 Task: In the Company fanuc.com, Create email and send with subject: 'Elevate Your Success: Introducing a Transformative Opportunity', and with mail content 'Greetings,_x000D_
We're thrilled to introduce you to an exciting opportunity that will transform your industry. Get ready for a journey of innovation and success!_x000D_
Warm Regards', attach the document: Contract.pdf and insert image: visitingcard.jpg. Below Warm Regards, write Linkedin and insert the URL: 'in.linkedin.com'. Mark checkbox to create task to follow up : In 1 month.  Enter or choose an email address of recipient's from company's contact and send.. Logged in from softage.10@softage.net
Action: Mouse moved to (71, 53)
Screenshot: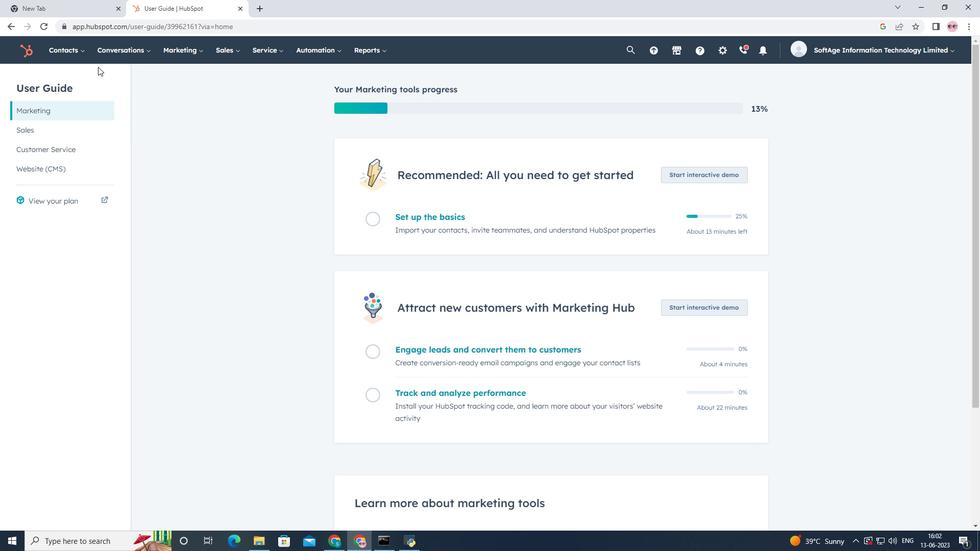 
Action: Mouse pressed left at (71, 53)
Screenshot: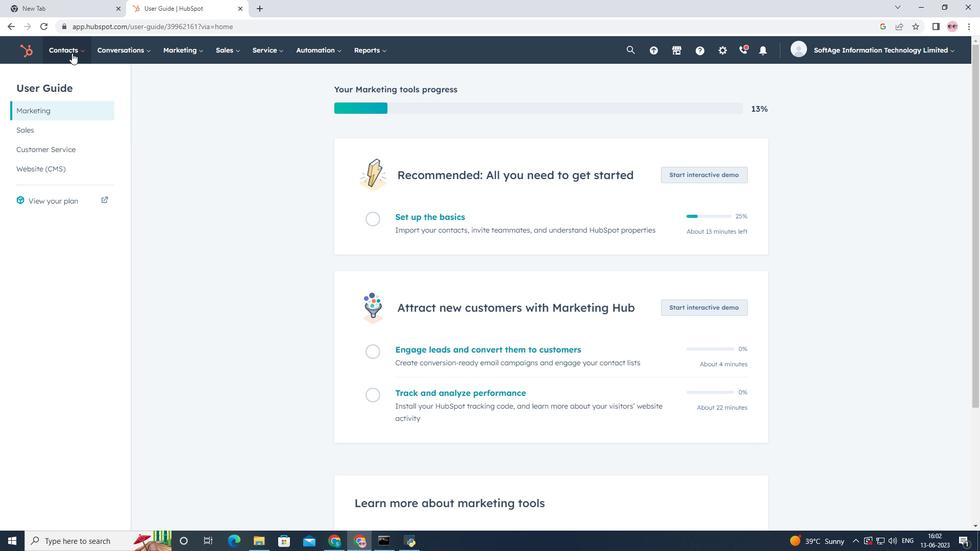 
Action: Mouse moved to (82, 104)
Screenshot: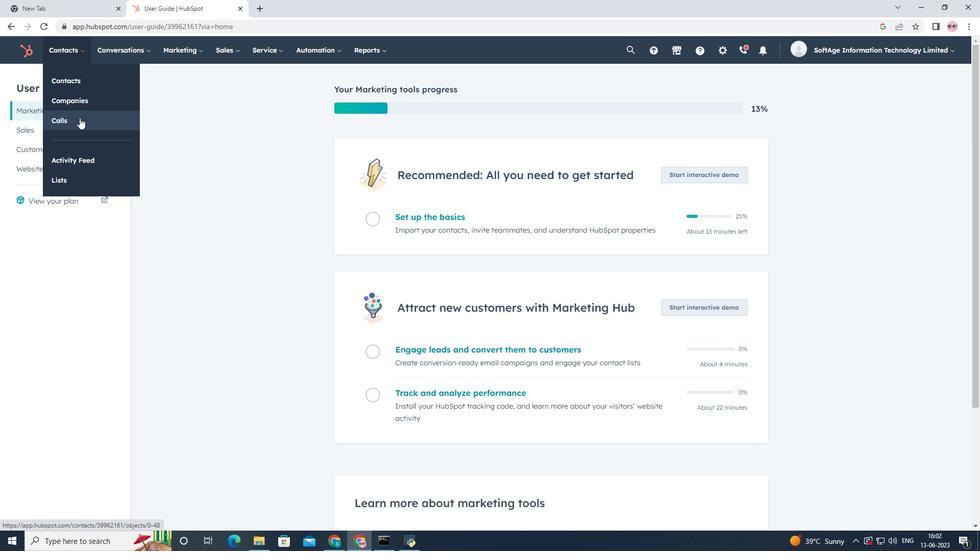 
Action: Mouse pressed left at (82, 104)
Screenshot: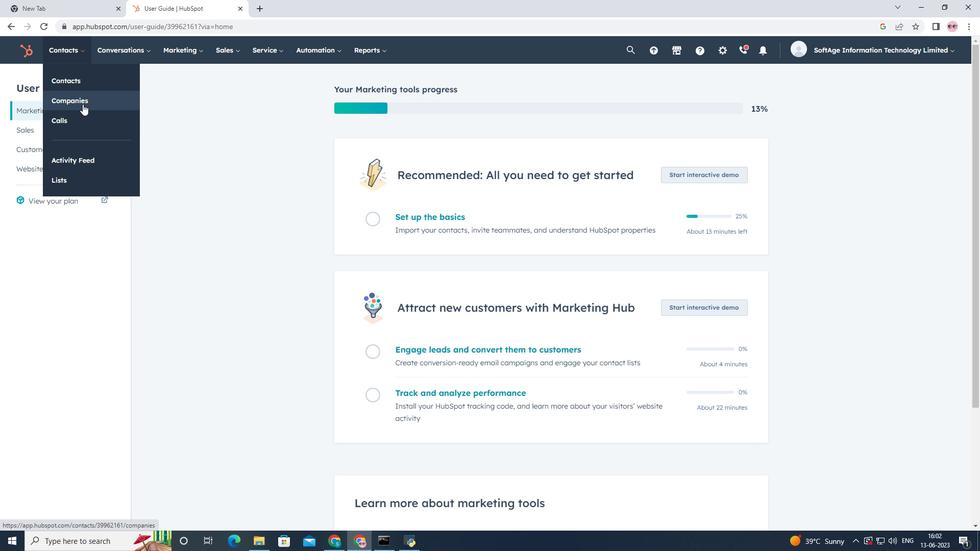 
Action: Mouse moved to (81, 167)
Screenshot: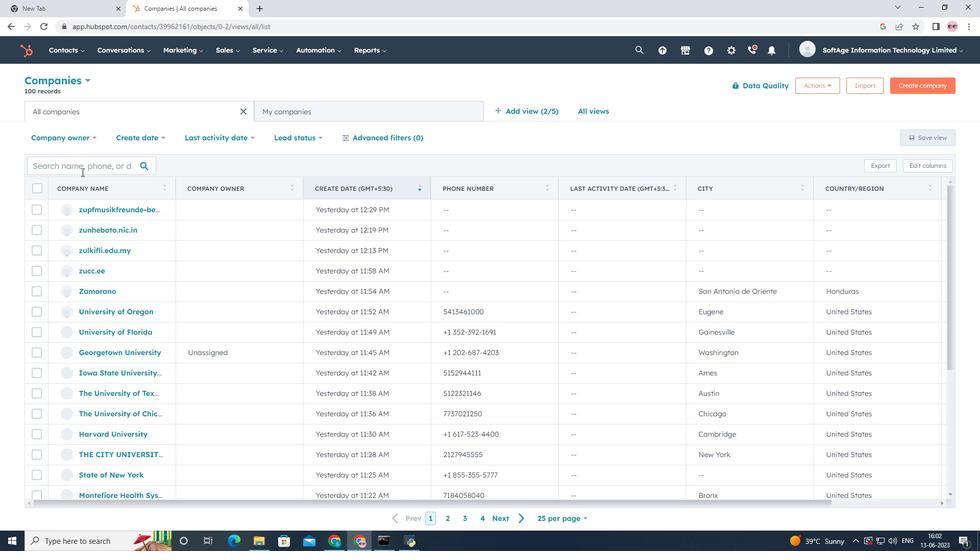 
Action: Mouse pressed left at (81, 167)
Screenshot: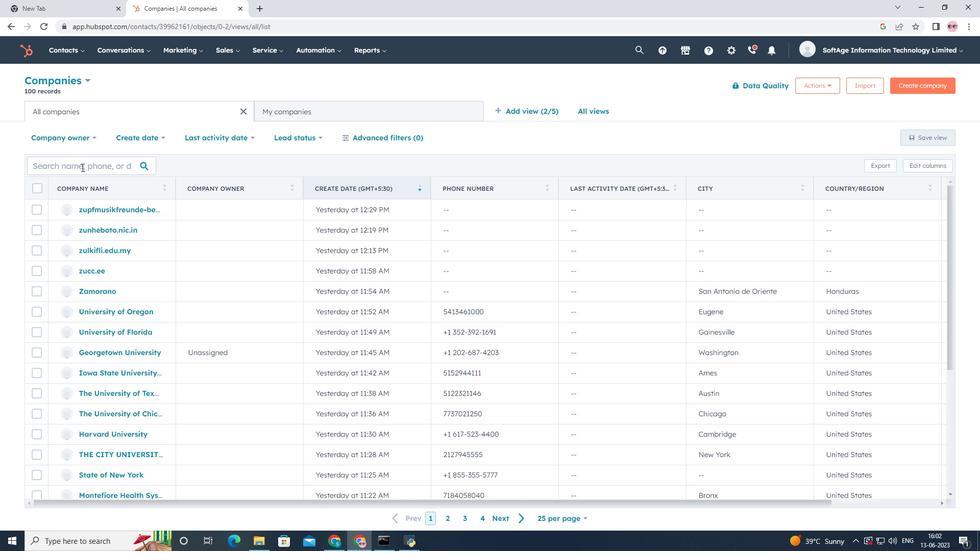 
Action: Key pressed fanuc.com
Screenshot: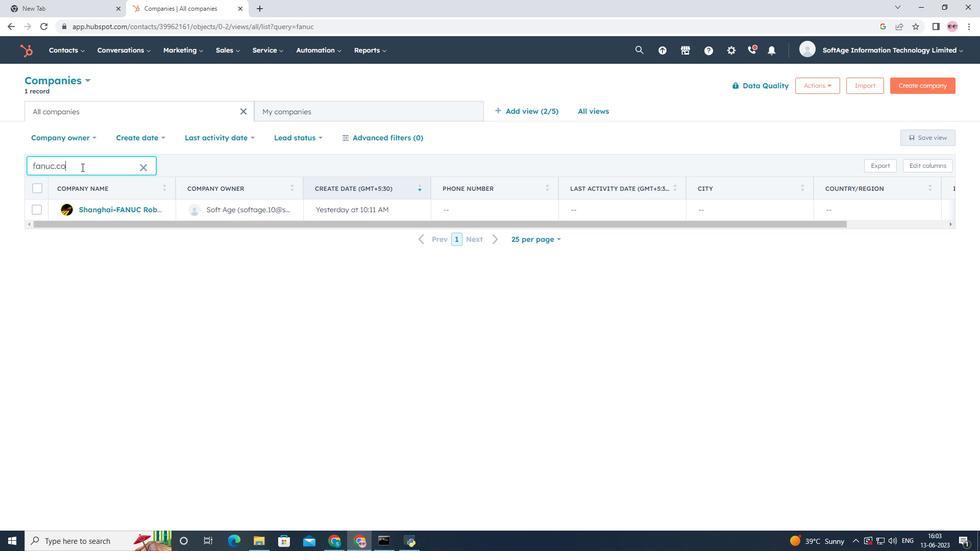 
Action: Mouse moved to (94, 211)
Screenshot: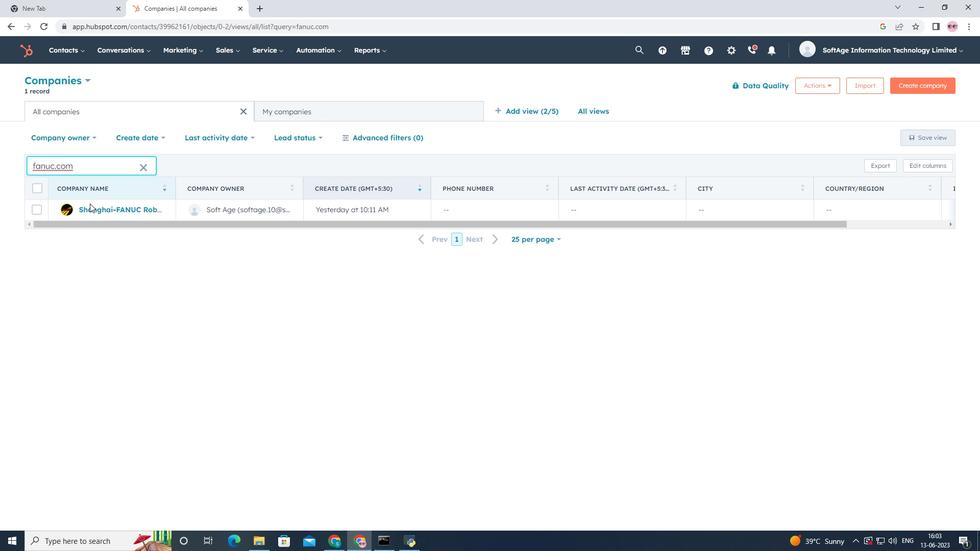 
Action: Mouse pressed left at (94, 211)
Screenshot: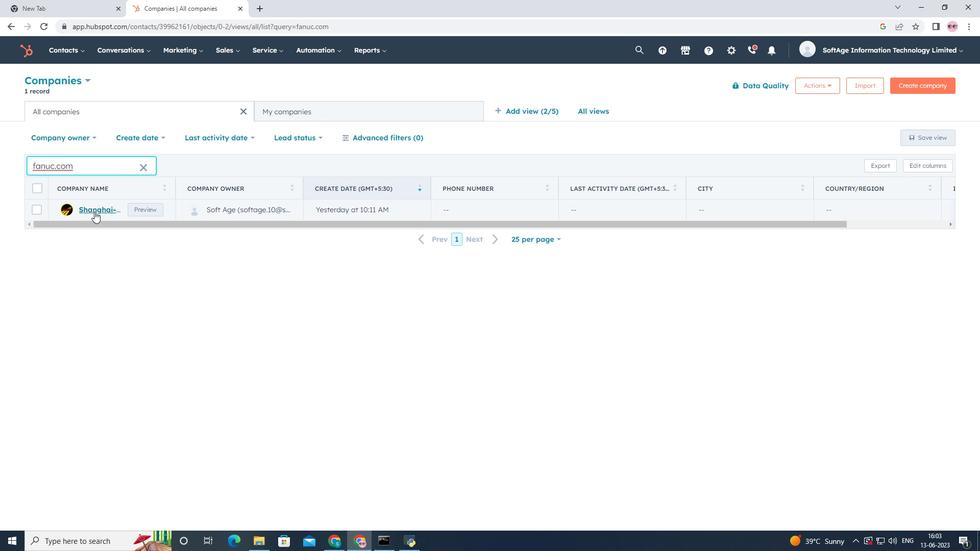 
Action: Mouse moved to (72, 162)
Screenshot: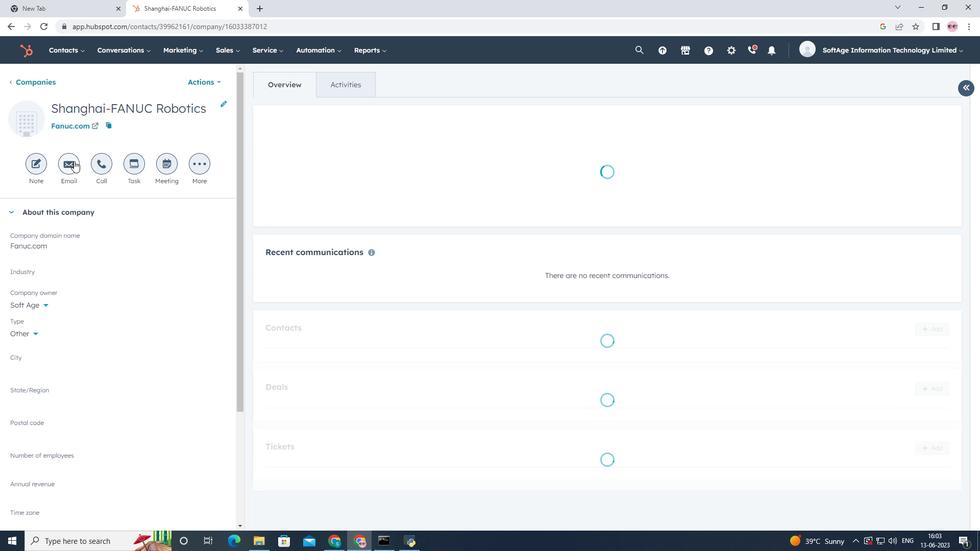
Action: Mouse pressed left at (72, 162)
Screenshot: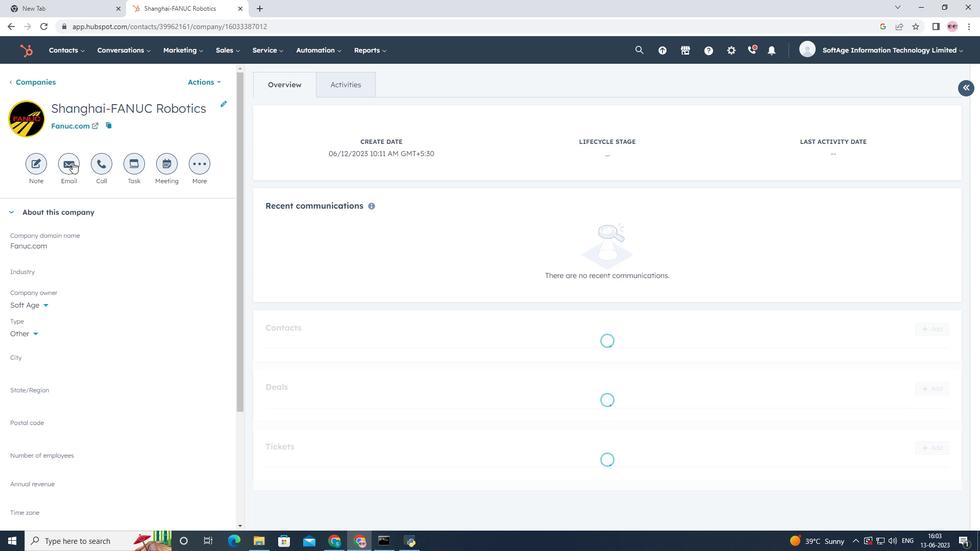 
Action: Mouse moved to (626, 343)
Screenshot: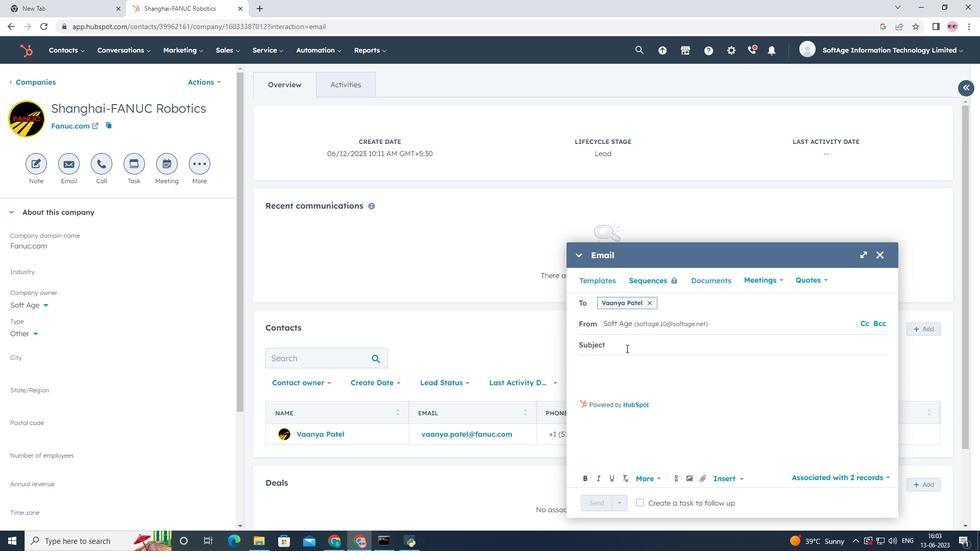 
Action: Mouse pressed left at (626, 343)
Screenshot: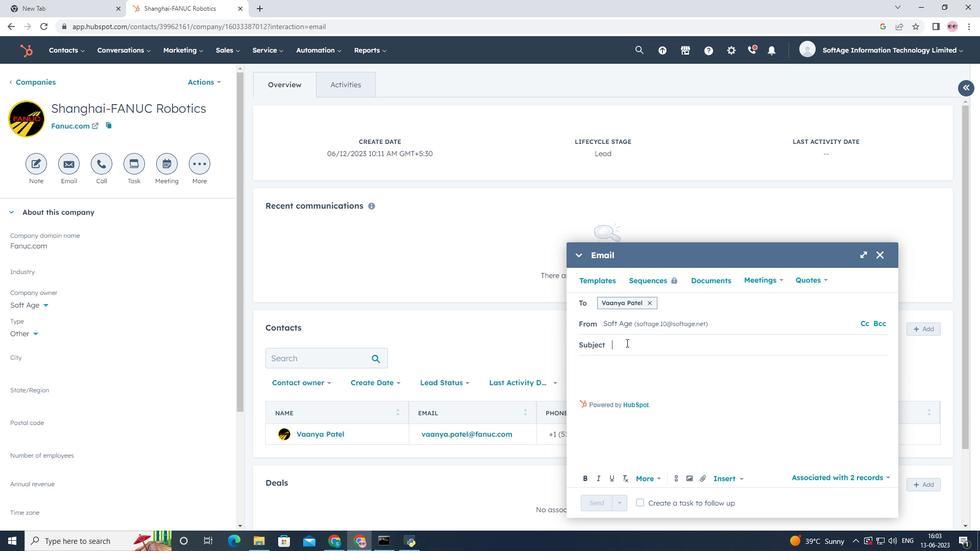 
Action: Key pressed <Key.shift>Elevate<Key.space><Key.shift>Your<Key.space><Key.shift>Success<Key.shift>:<Key.space><Key.shift>Introducing<Key.space>a<Key.space><Key.shift>ram<Key.backspace>nsformatio<Key.backspace>ve<Key.space><Key.shift>Opportunity
Screenshot: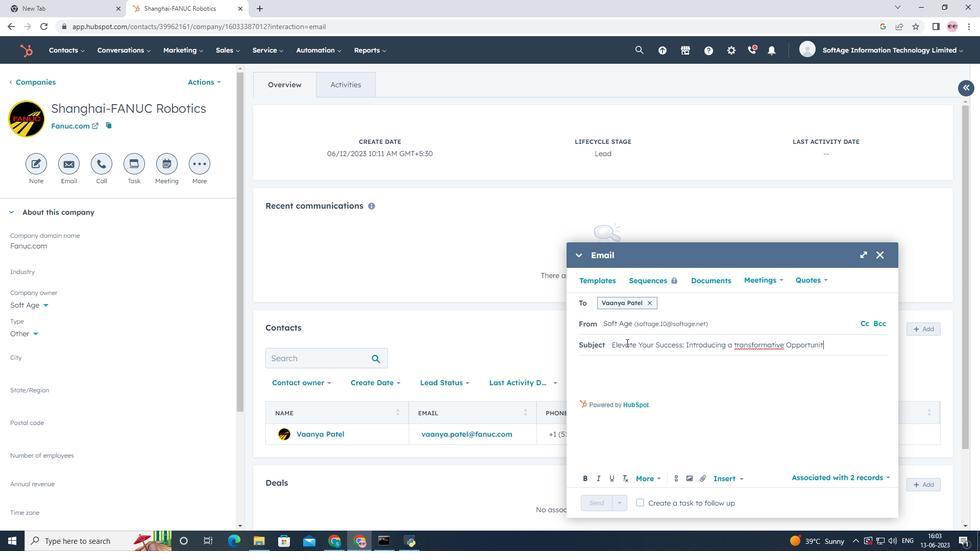 
Action: Mouse moved to (606, 368)
Screenshot: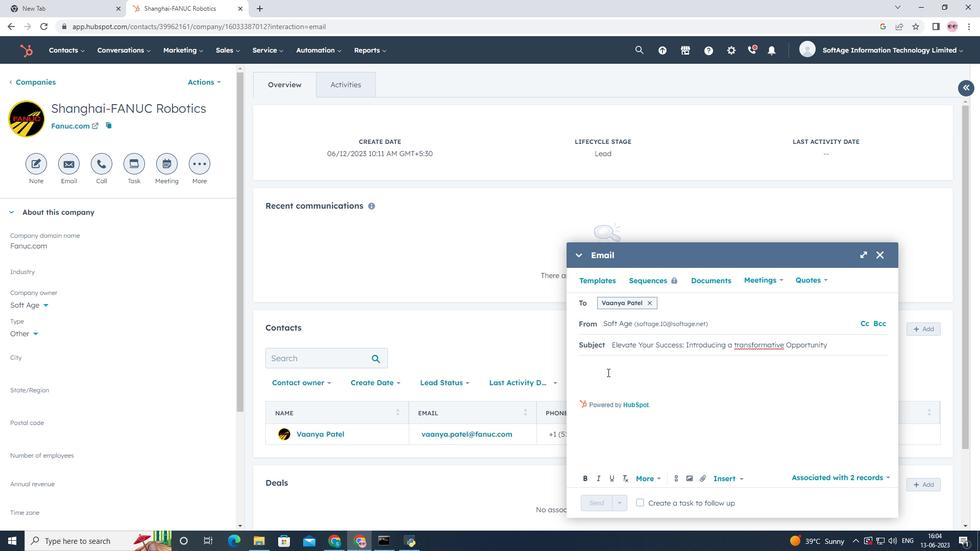 
Action: Mouse pressed left at (606, 368)
Screenshot: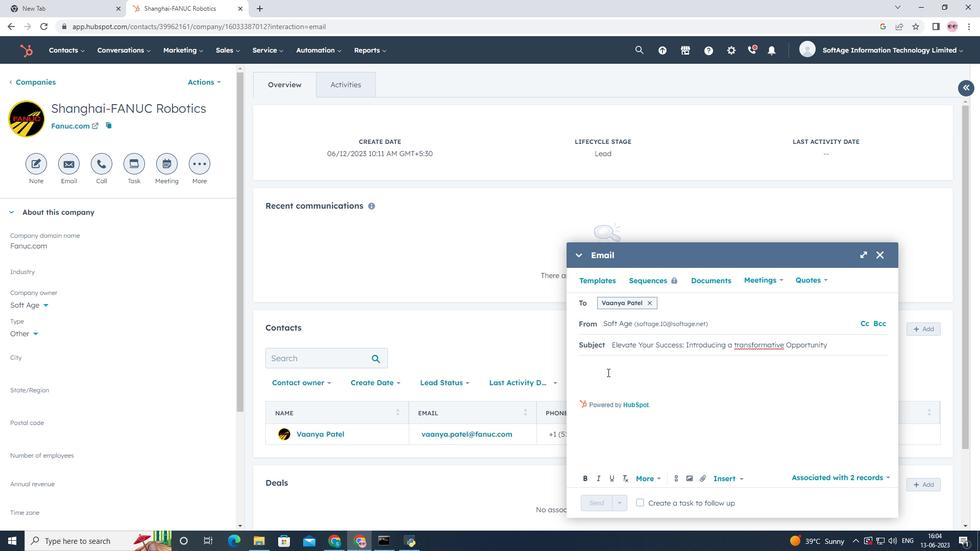 
Action: Key pressed <Key.shift><Key.shift><Key.shift><Key.shift><Key.shift><Key.shift><Key.shift><Key.shift><Key.shift><Key.shift><Key.shift><Key.shift><Key.shift><Key.shift><Key.shift><Key.shift><Key.shift><Key.shift><Key.shift><Key.shift>Greetings<Key.enter><Key.shift>We're<Key.space>thrilled<Key.space>to<Key.space>introduce<Key.space>you<Key.space>to<Key.space>an<Key.space>exciting<Key.space>opportunity<Key.space>that<Key.space>will<Key.space>transform<Key.space>your<Key.space>industry<Key.space><Key.backspace>.<Key.space><Key.shift>Get<Key.space>ready<Key.space>for<Key.space>a<Key.space>journey<Key.space>of<Key.space>innovation<Key.space>and<Key.space>success<Key.shift>!<Key.enter><Key.shift><Key.shift><Key.shift><Key.shift><Key.shift><Key.shift><Key.shift><Key.shift>Warm<Key.space><Key.shift>Regards
Screenshot: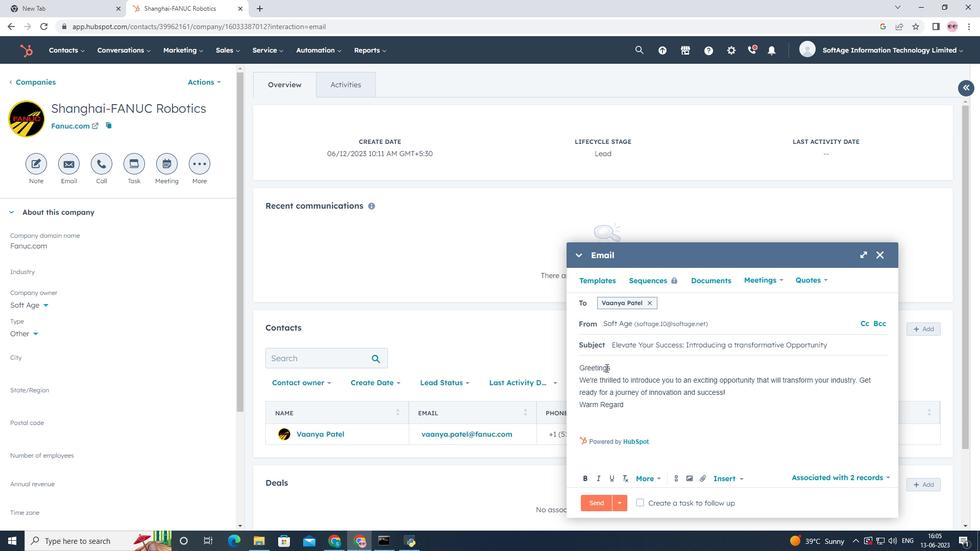 
Action: Mouse scrolled (606, 367) with delta (0, 0)
Screenshot: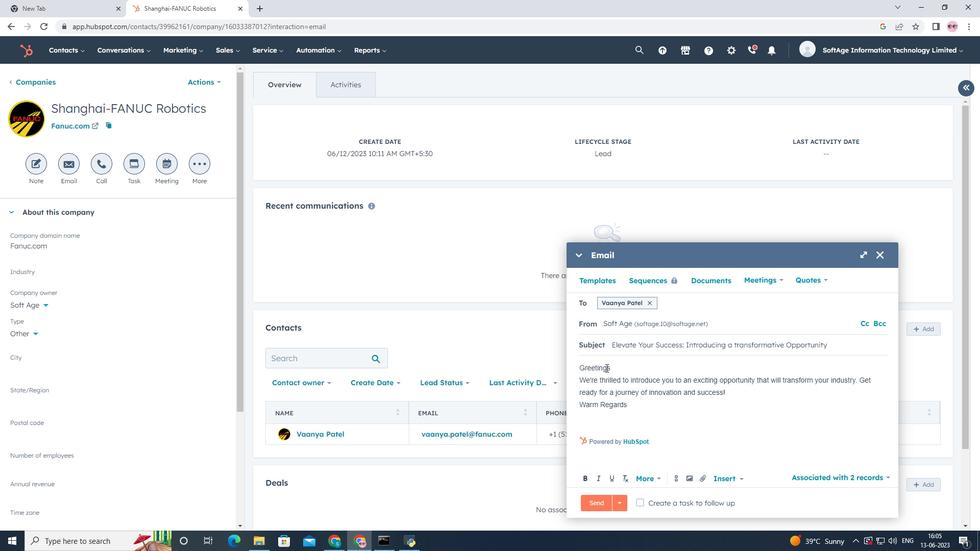 
Action: Mouse scrolled (606, 367) with delta (0, 0)
Screenshot: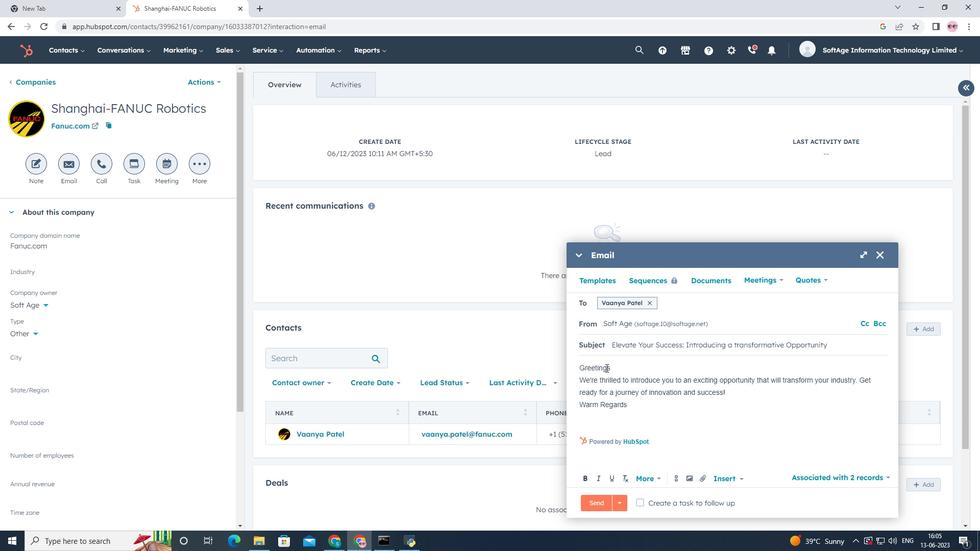 
Action: Mouse moved to (641, 424)
Screenshot: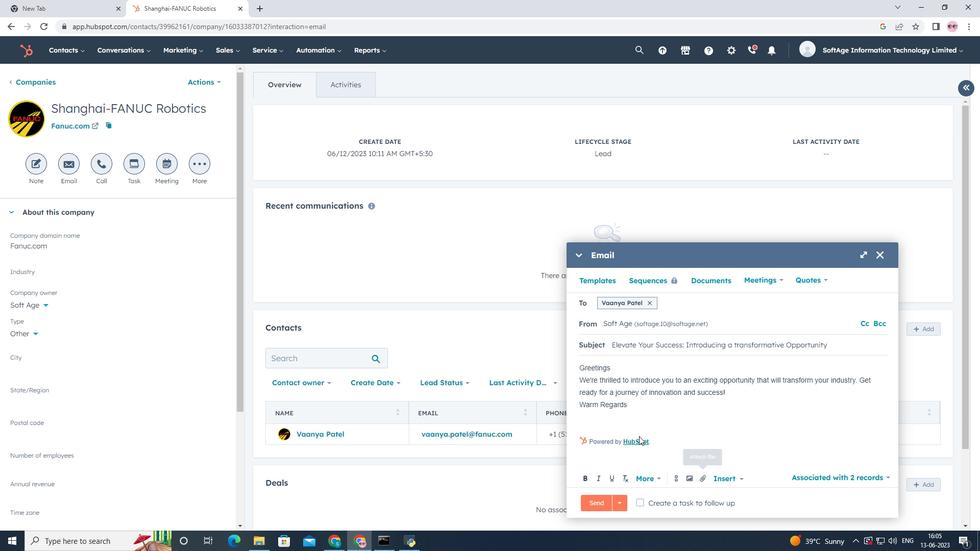 
Action: Key pressed <Key.enter>
Screenshot: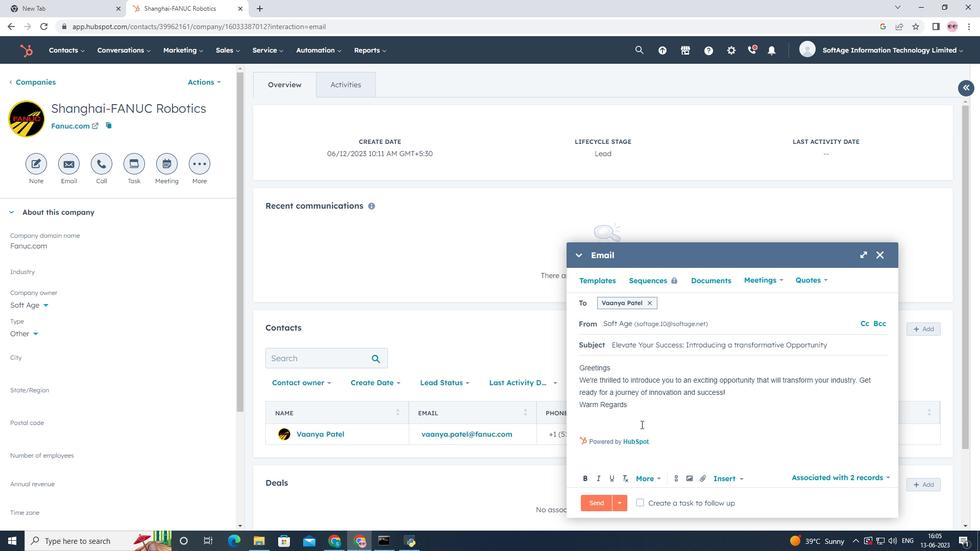 
Action: Mouse moved to (698, 481)
Screenshot: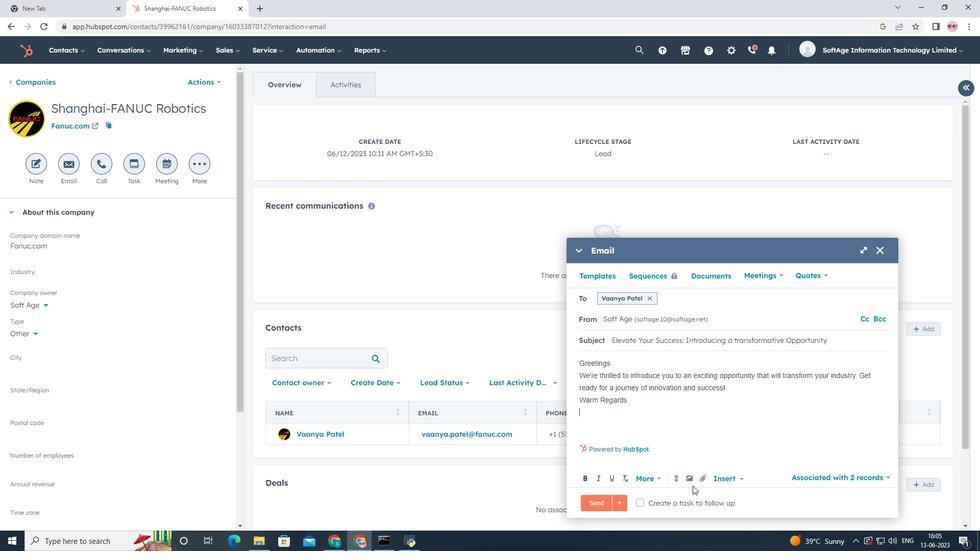 
Action: Mouse pressed left at (698, 481)
Screenshot: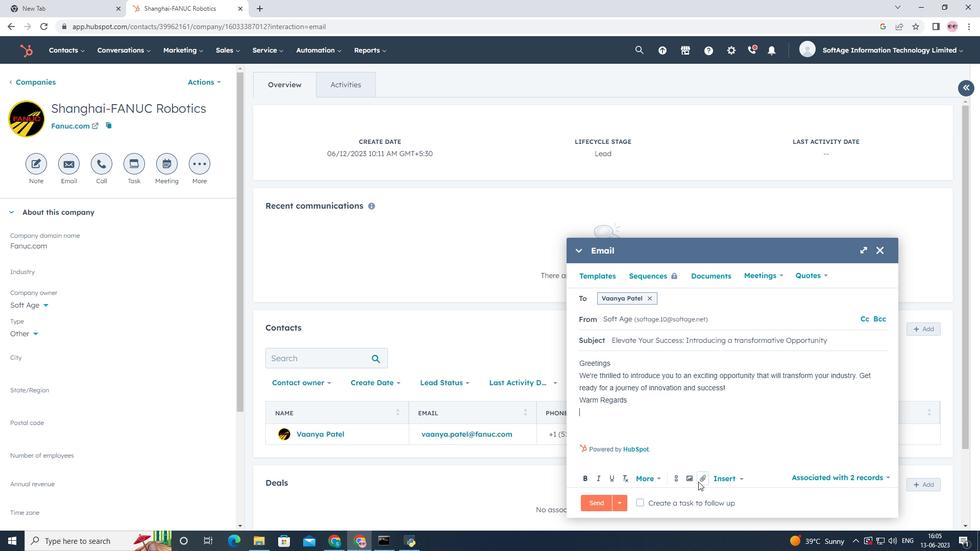 
Action: Mouse moved to (703, 444)
Screenshot: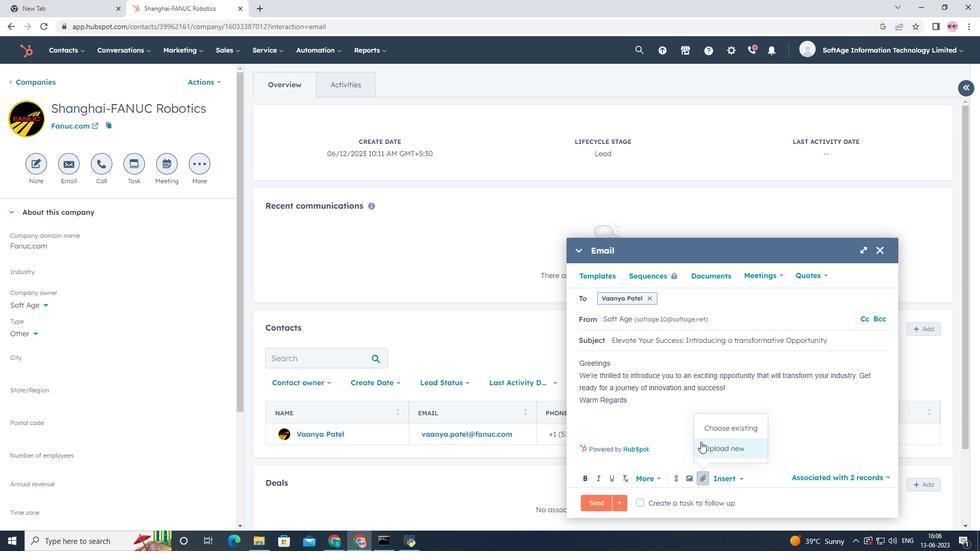 
Action: Mouse pressed left at (703, 444)
Screenshot: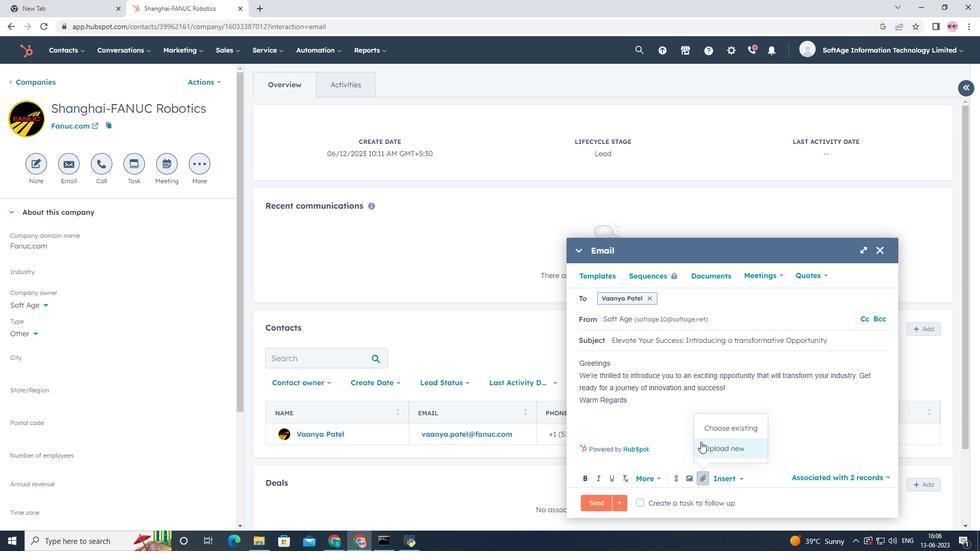 
Action: Mouse moved to (56, 130)
Screenshot: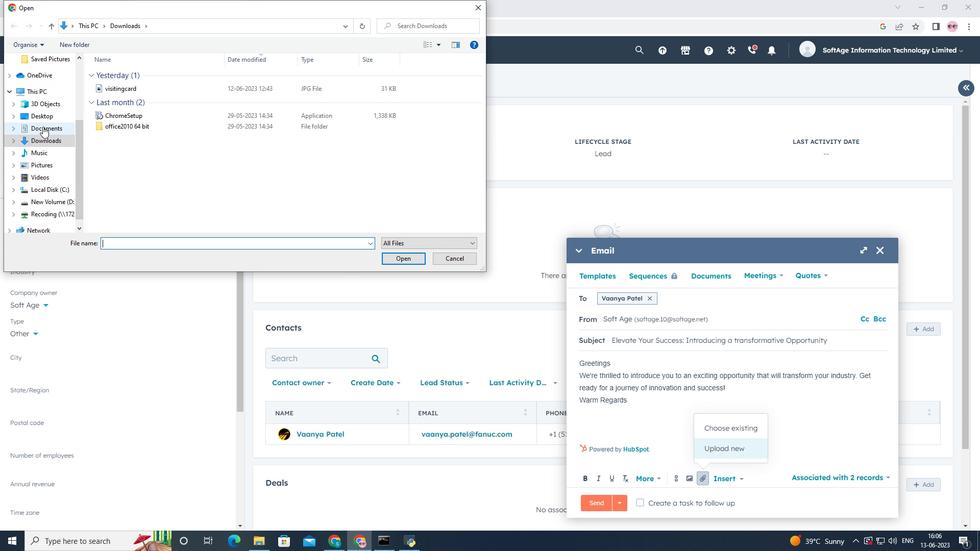 
Action: Mouse pressed left at (56, 130)
Screenshot: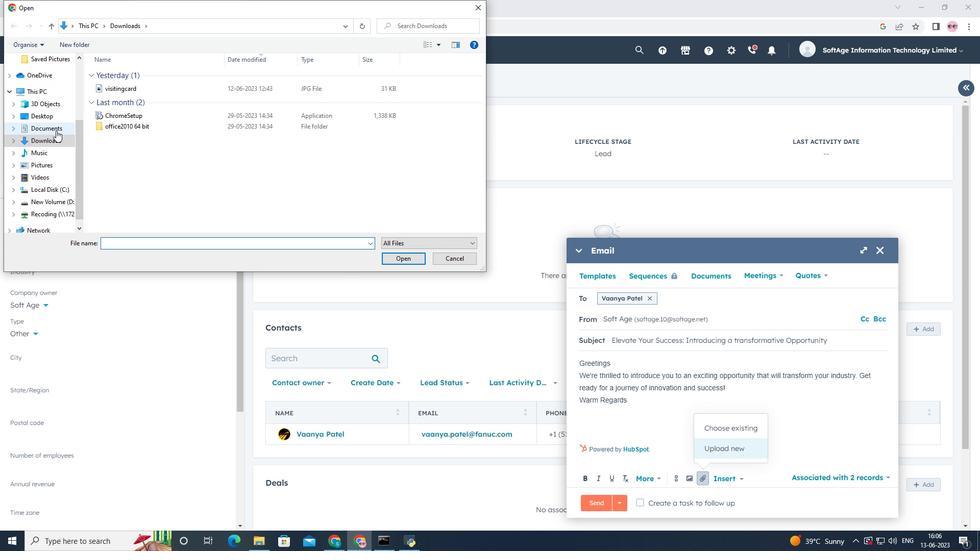 
Action: Mouse moved to (143, 95)
Screenshot: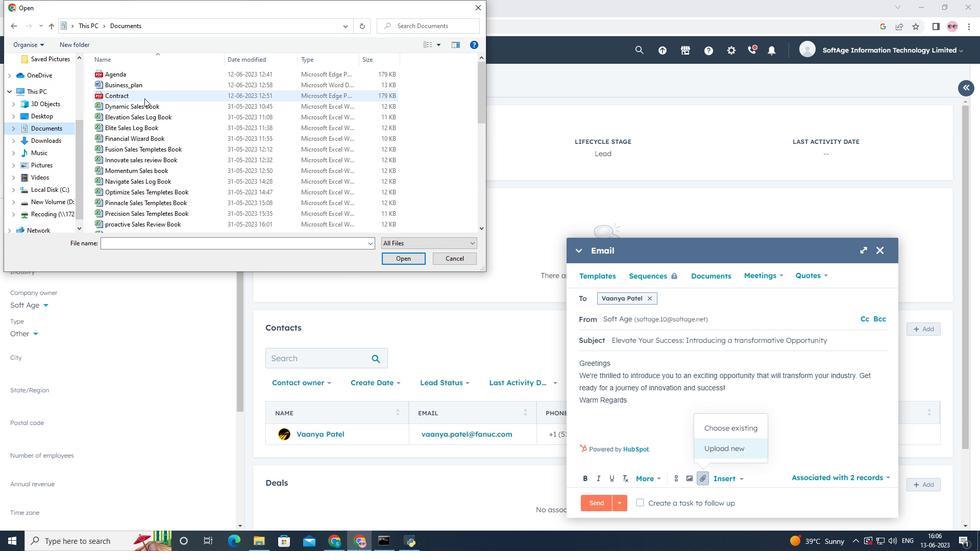 
Action: Mouse pressed left at (143, 95)
Screenshot: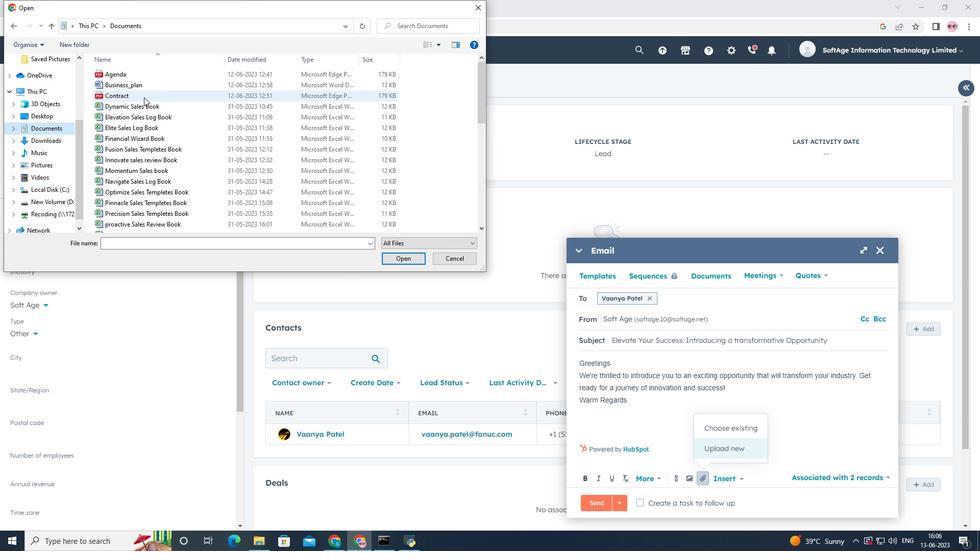 
Action: Mouse moved to (402, 258)
Screenshot: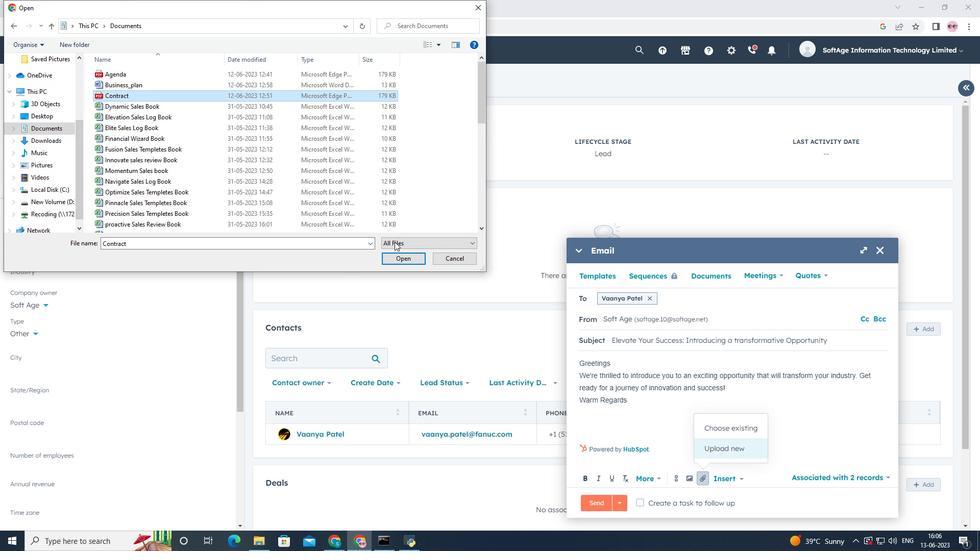 
Action: Mouse pressed left at (402, 258)
Screenshot: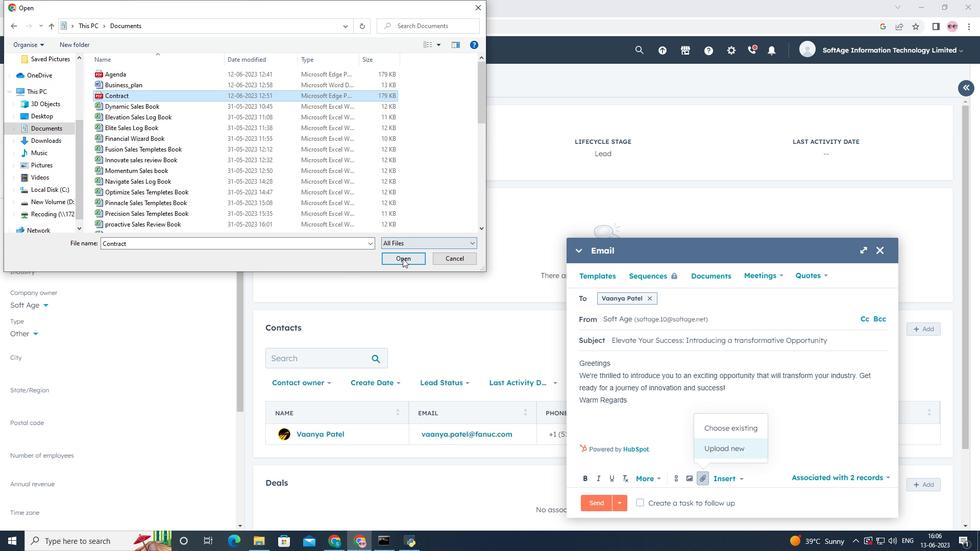 
Action: Mouse moved to (692, 451)
Screenshot: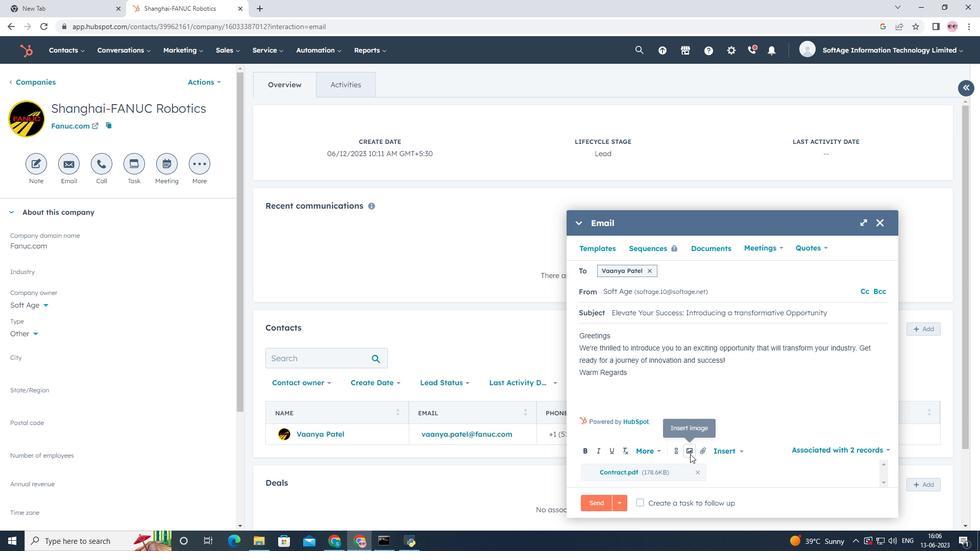 
Action: Mouse pressed left at (692, 451)
Screenshot: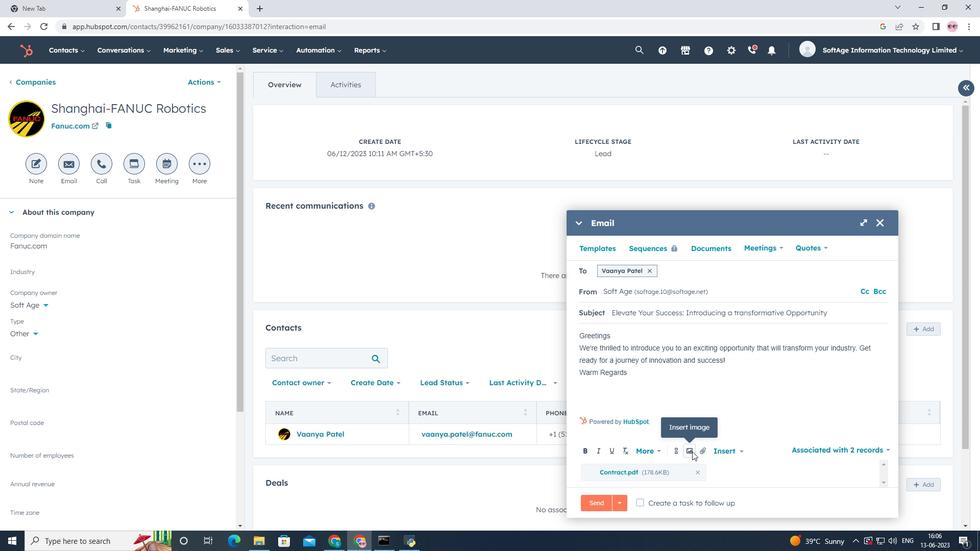 
Action: Mouse moved to (675, 418)
Screenshot: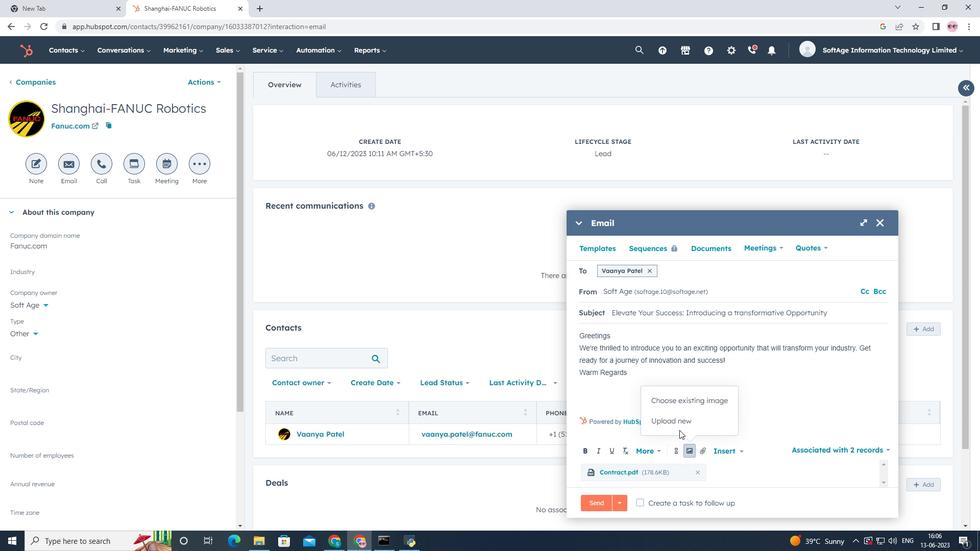 
Action: Mouse pressed left at (675, 418)
Screenshot: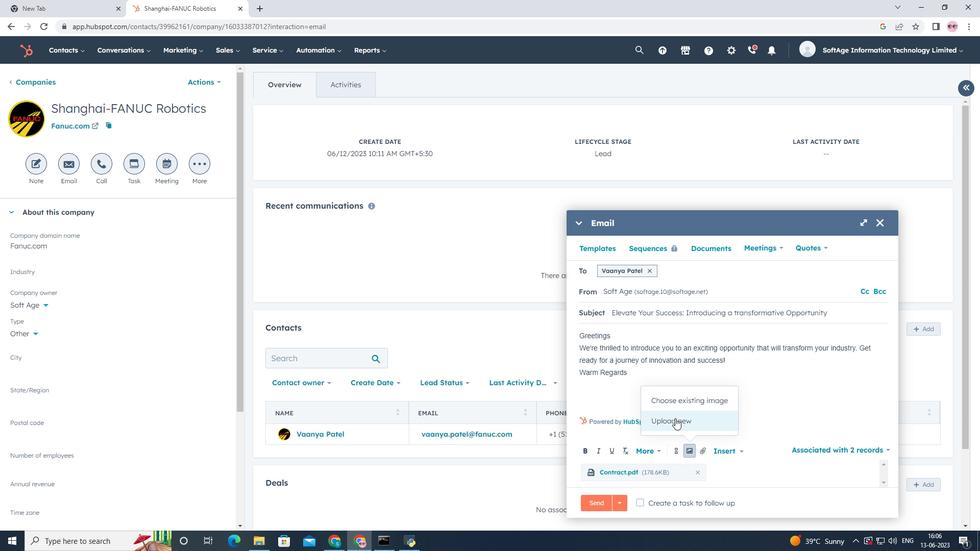 
Action: Mouse moved to (37, 137)
Screenshot: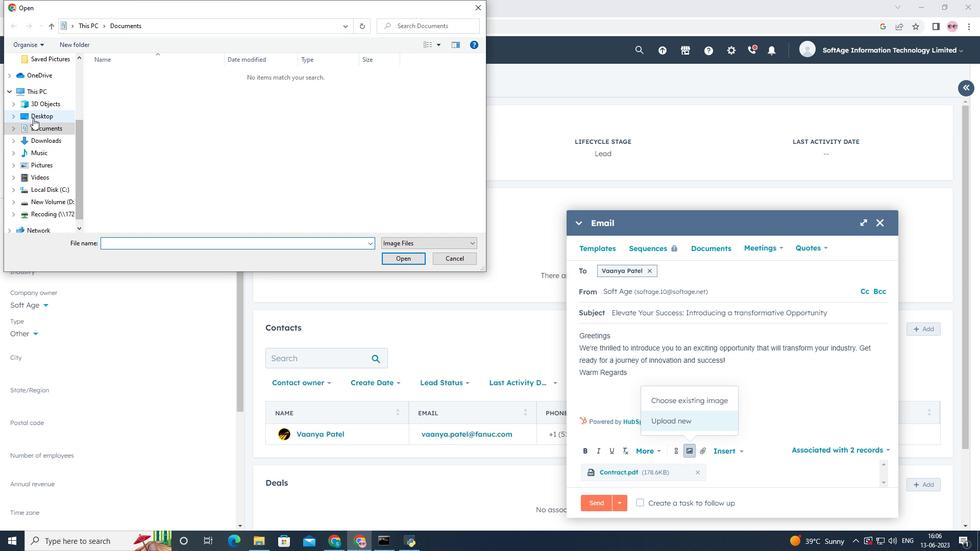 
Action: Mouse pressed left at (37, 137)
Screenshot: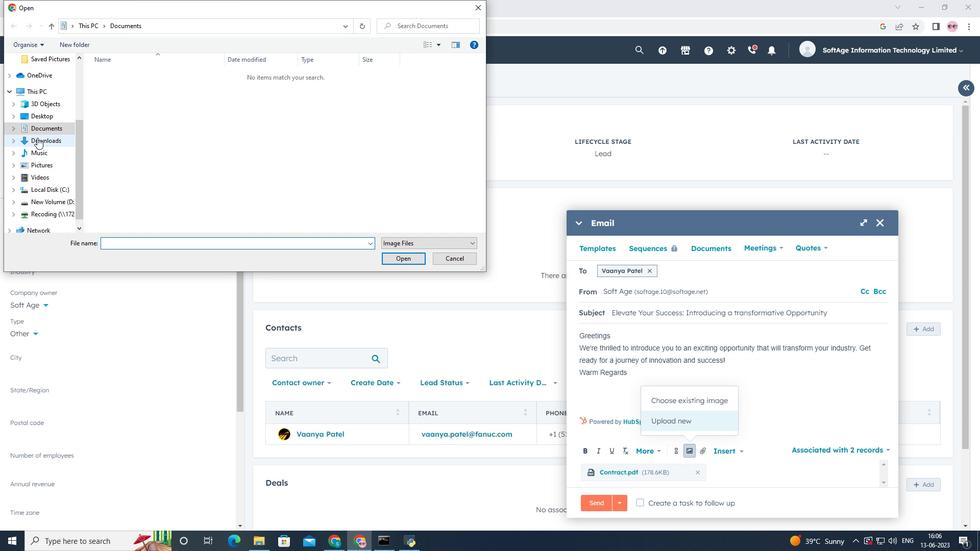 
Action: Mouse moved to (121, 83)
Screenshot: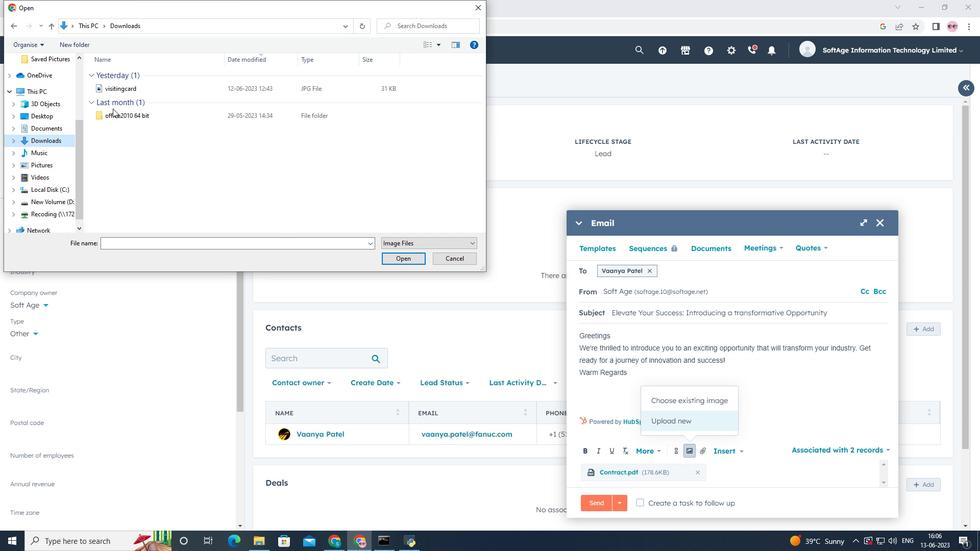 
Action: Mouse pressed left at (121, 83)
Screenshot: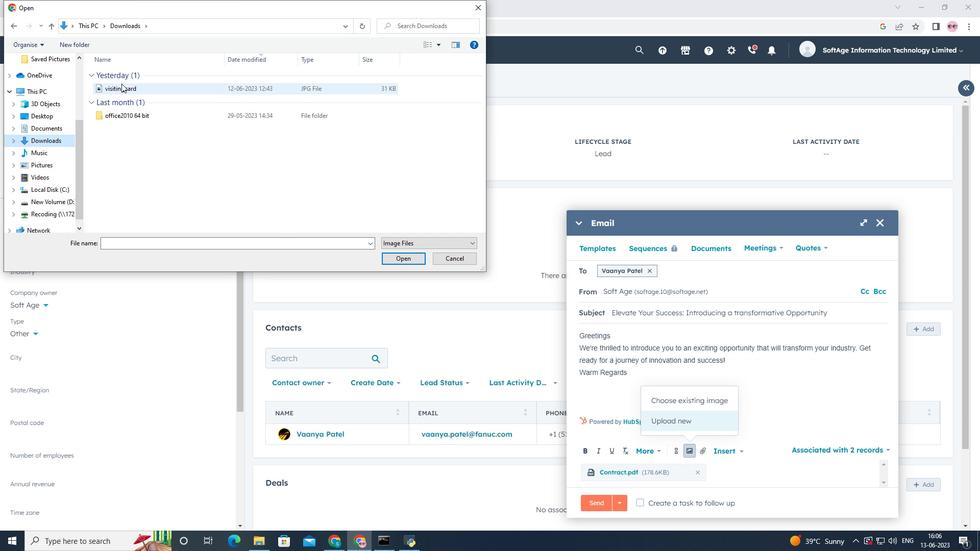 
Action: Mouse moved to (410, 259)
Screenshot: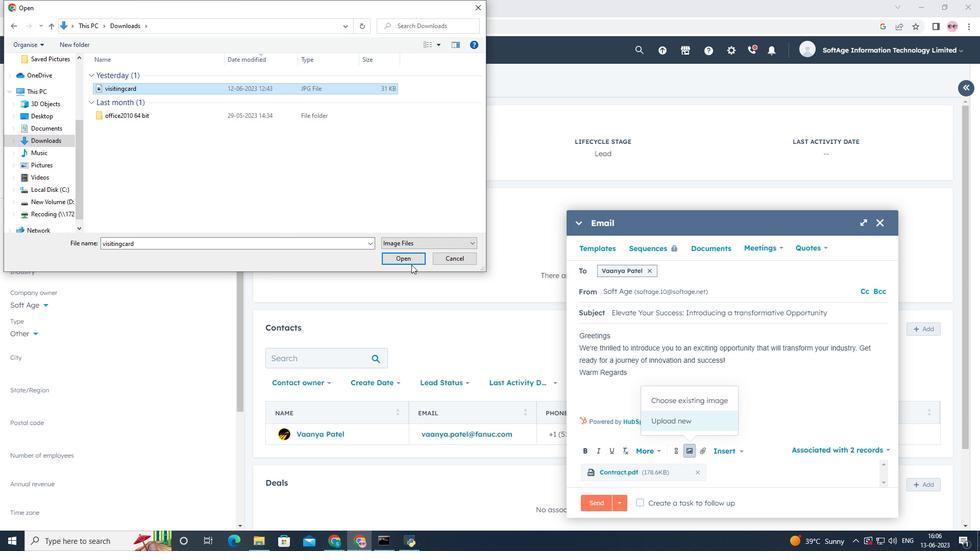 
Action: Mouse pressed left at (410, 259)
Screenshot: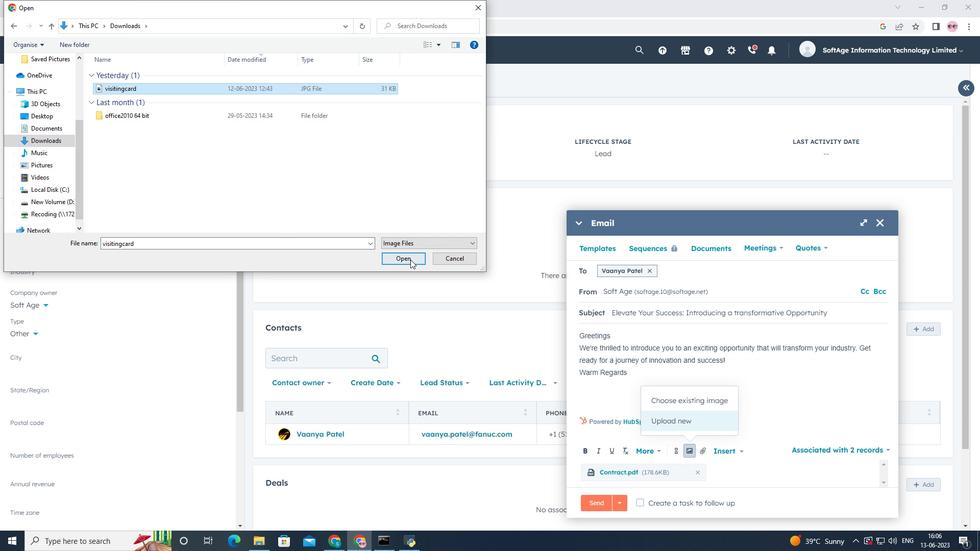 
Action: Mouse moved to (592, 279)
Screenshot: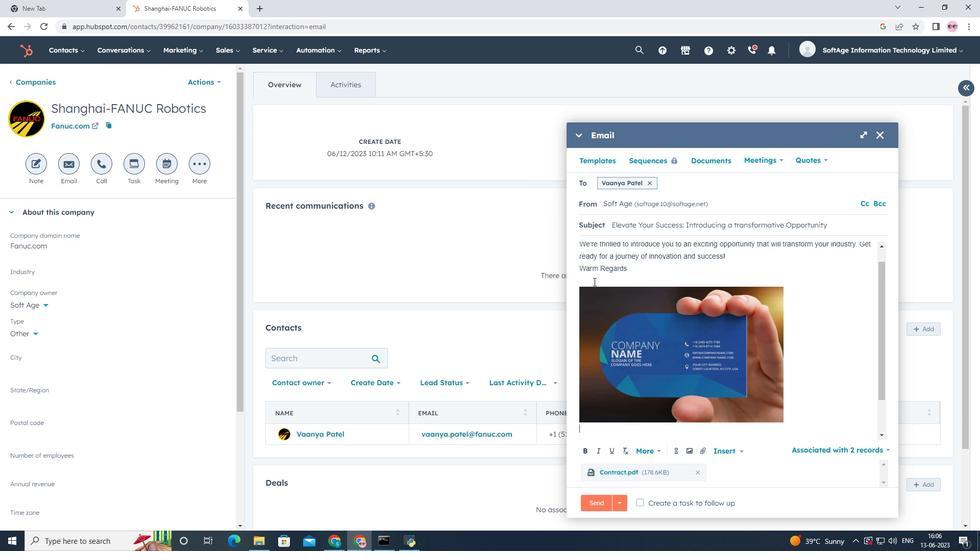 
Action: Mouse pressed left at (592, 279)
Screenshot: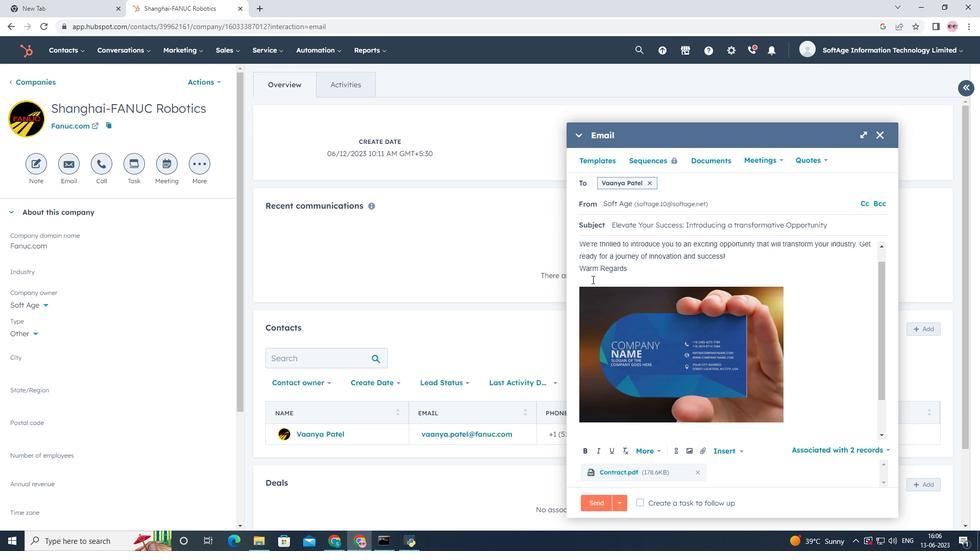 
Action: Key pressed <Key.shift>Linkedin<Key.space>
Screenshot: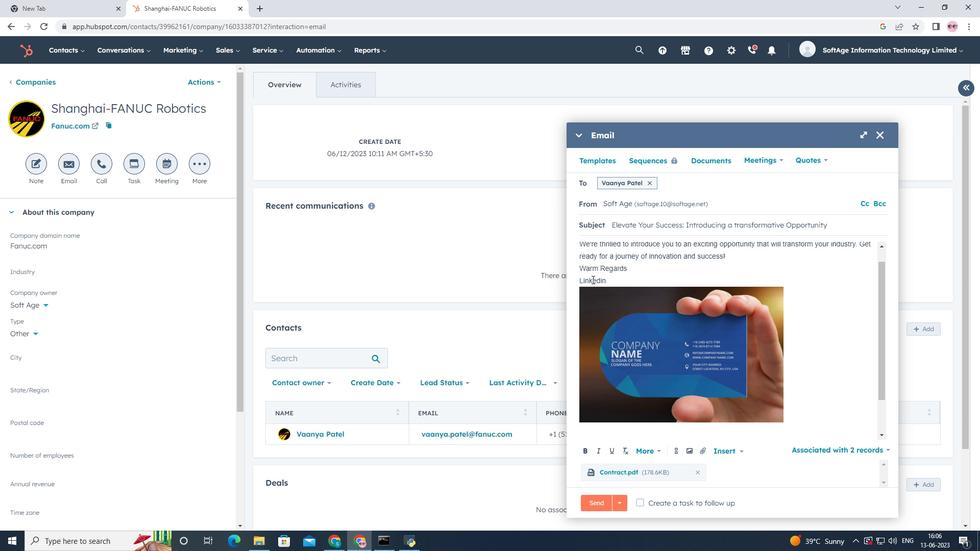 
Action: Mouse moved to (674, 450)
Screenshot: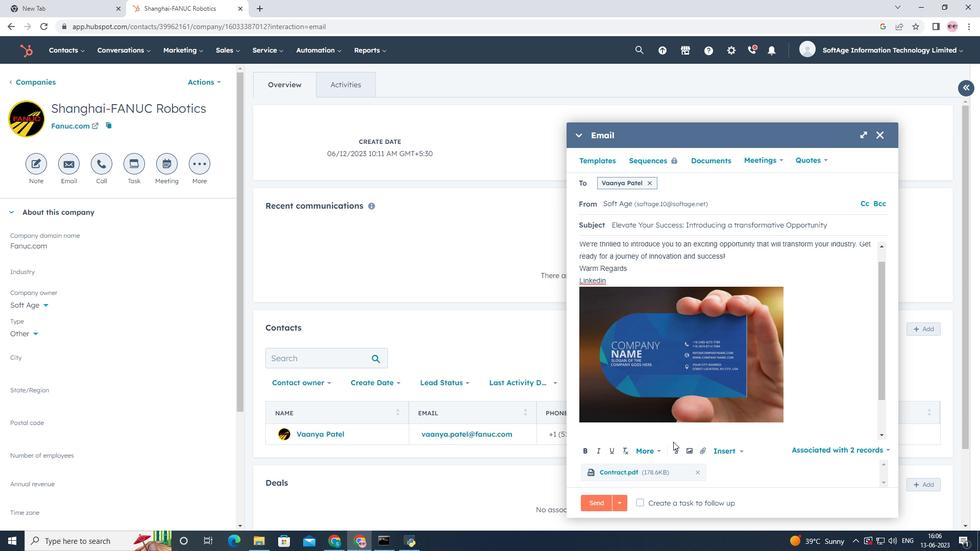 
Action: Mouse pressed left at (674, 450)
Screenshot: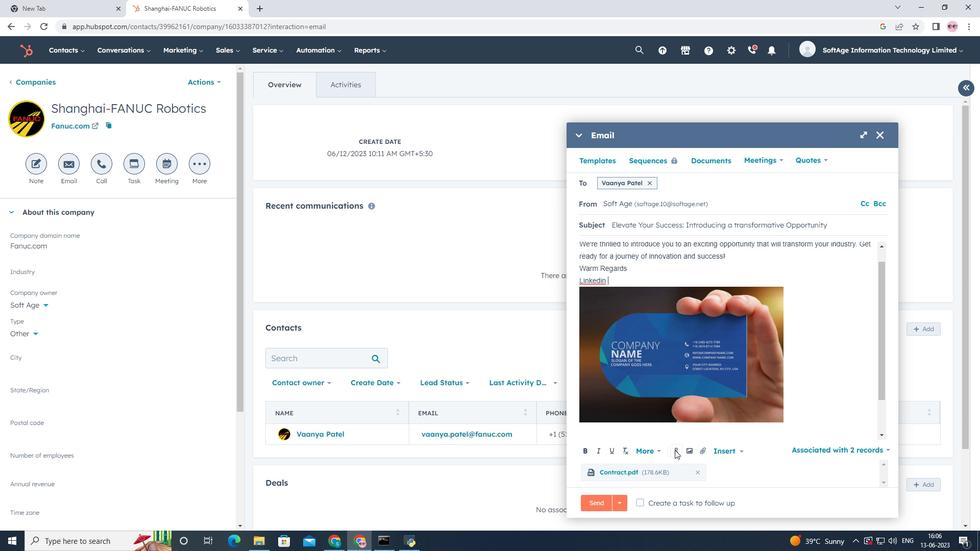 
Action: Mouse moved to (673, 391)
Screenshot: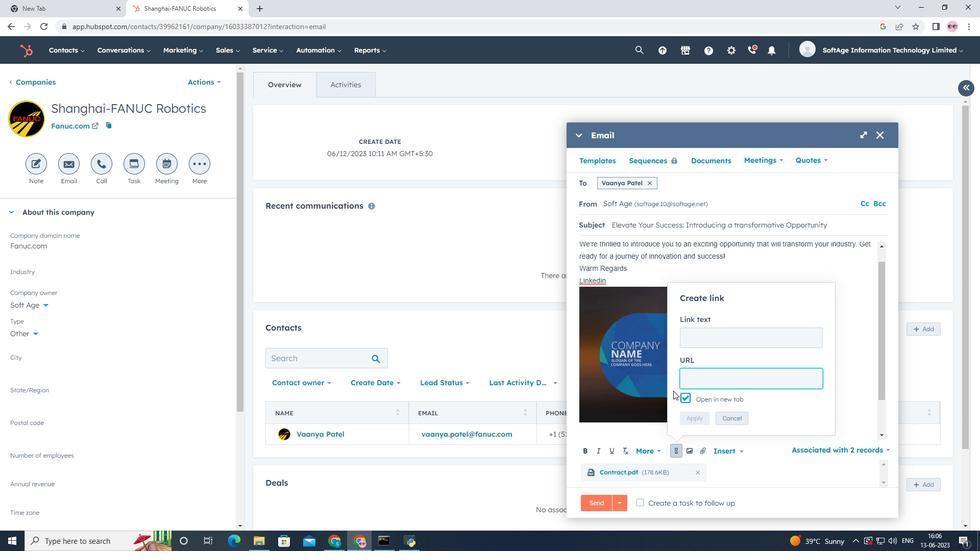 
Action: Key pressed in.linkedin.com
Screenshot: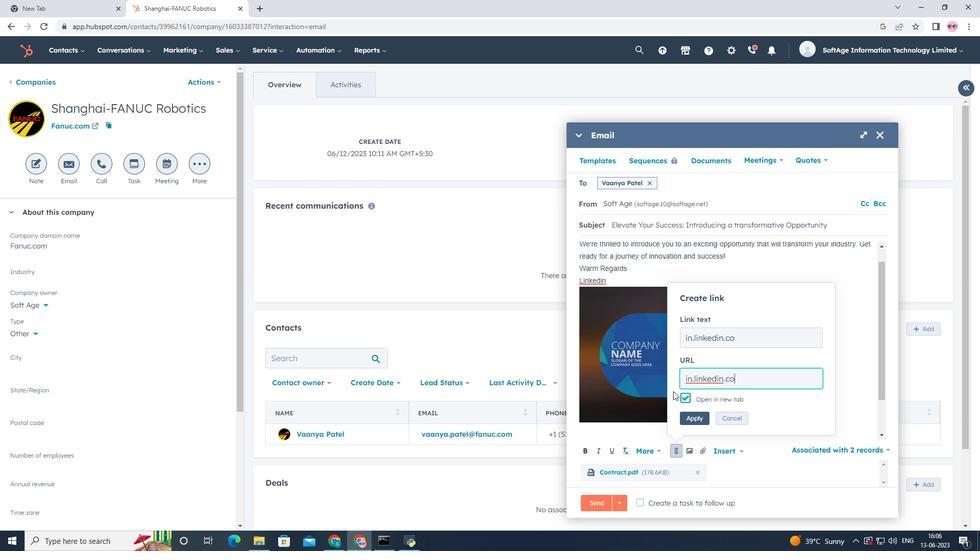 
Action: Mouse moved to (698, 417)
Screenshot: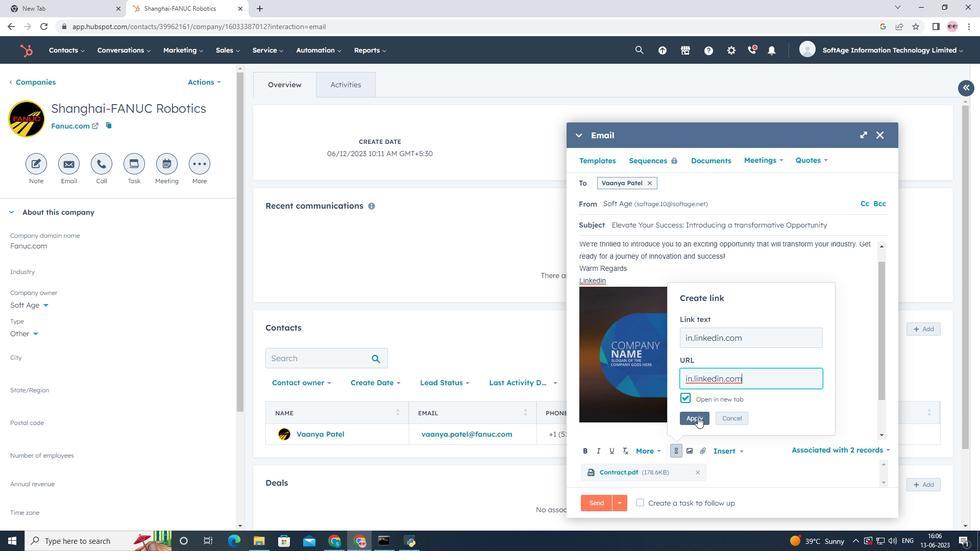 
Action: Mouse pressed left at (698, 417)
Screenshot: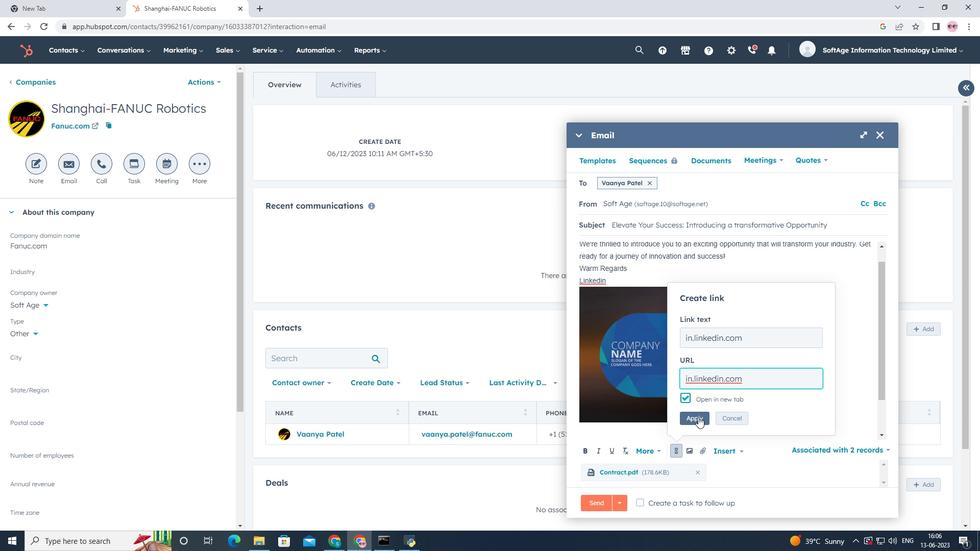
Action: Mouse moved to (672, 372)
Screenshot: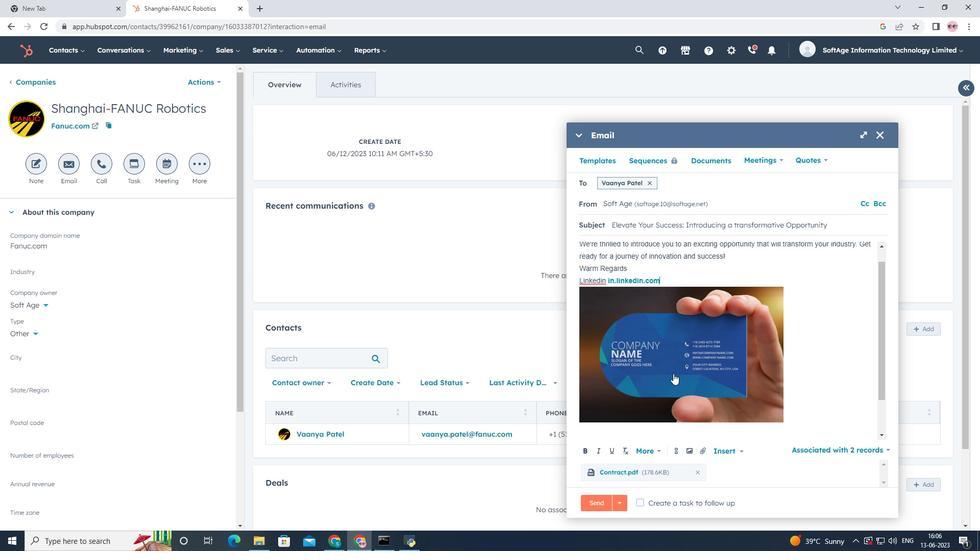 
Action: Mouse scrolled (672, 371) with delta (0, 0)
Screenshot: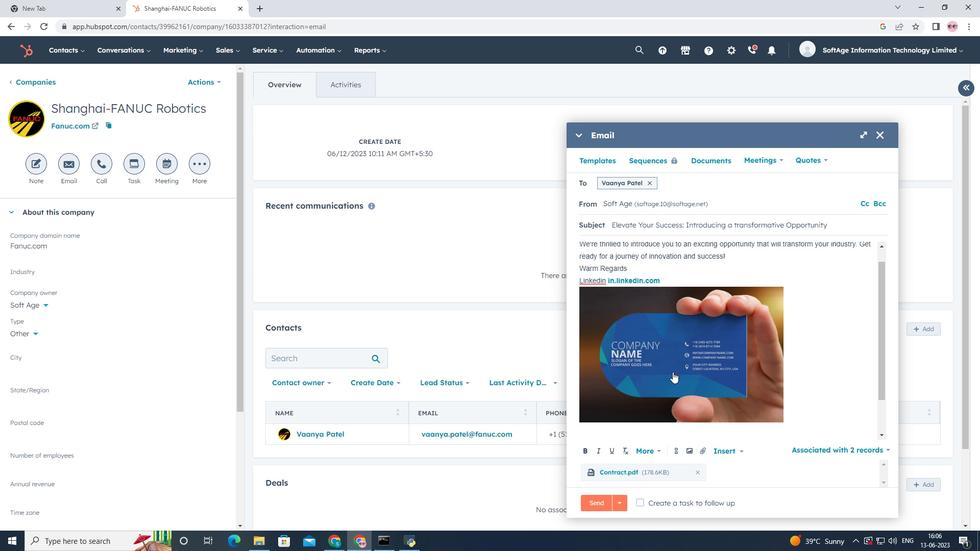 
Action: Mouse scrolled (672, 371) with delta (0, 0)
Screenshot: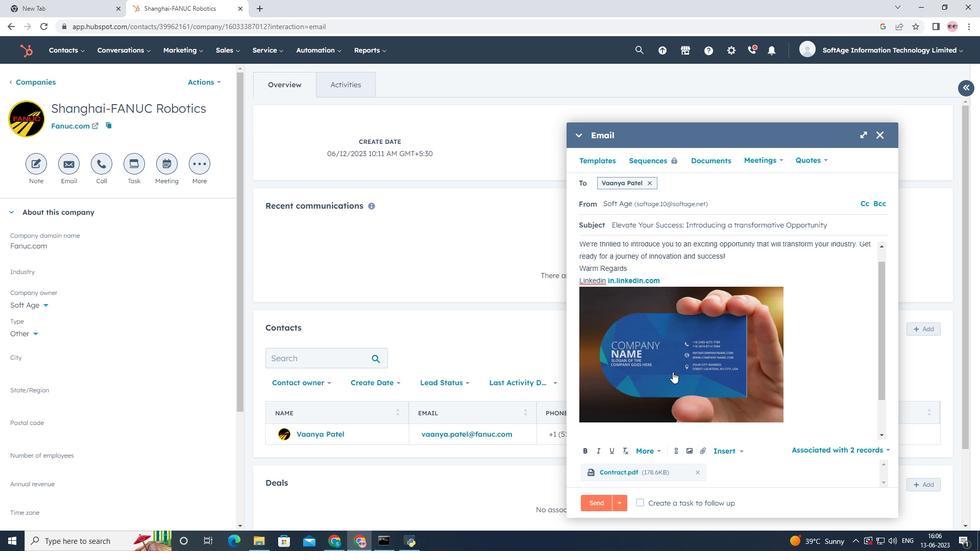 
Action: Mouse moved to (672, 383)
Screenshot: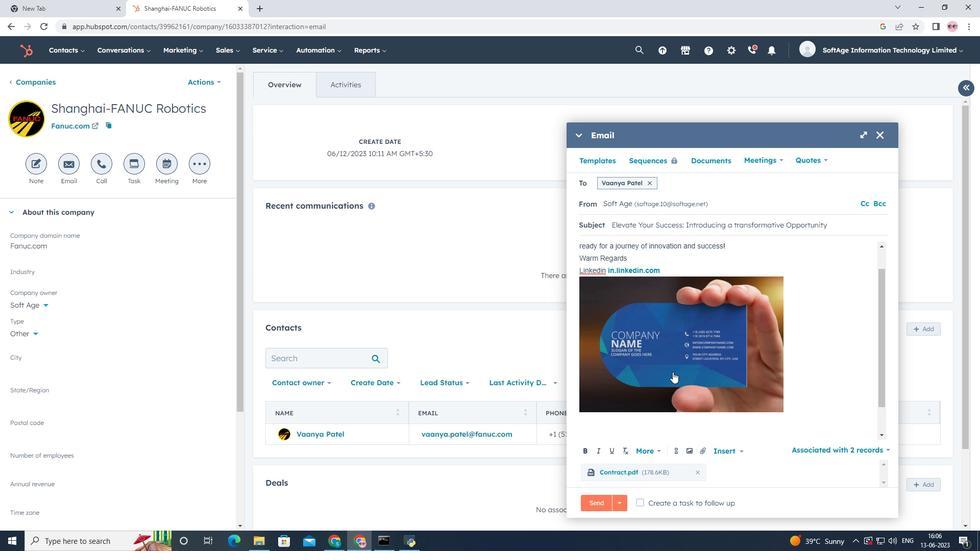 
Action: Mouse scrolled (672, 382) with delta (0, 0)
Screenshot: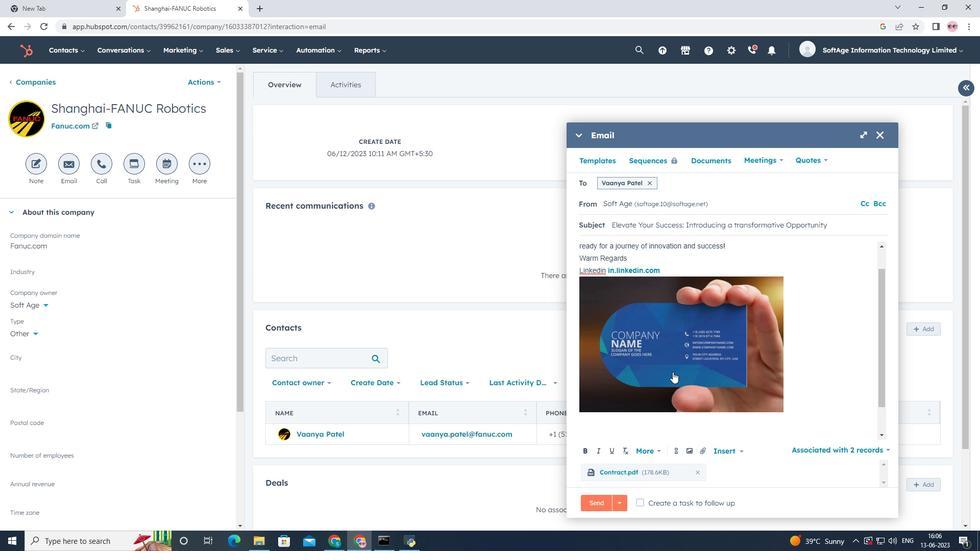 
Action: Mouse moved to (671, 500)
Screenshot: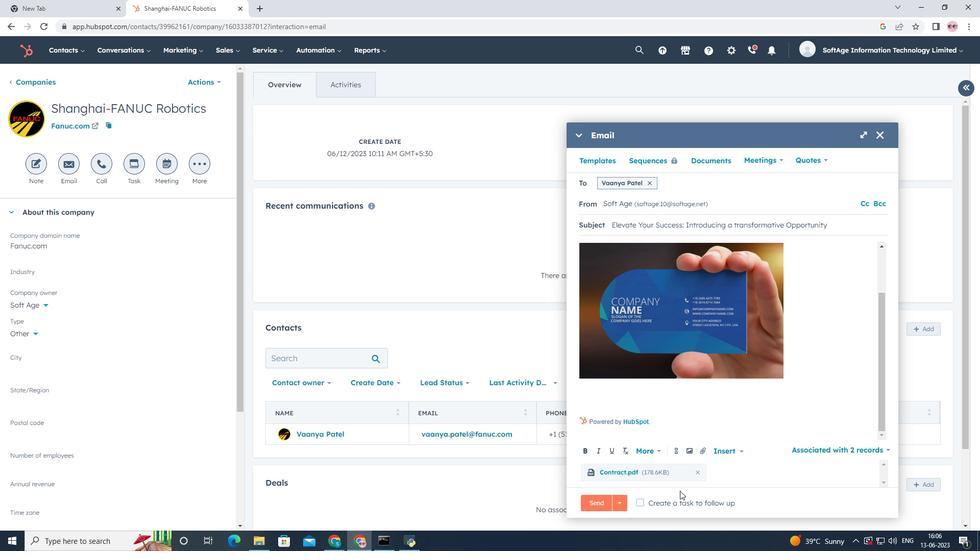 
Action: Mouse pressed left at (671, 500)
Screenshot: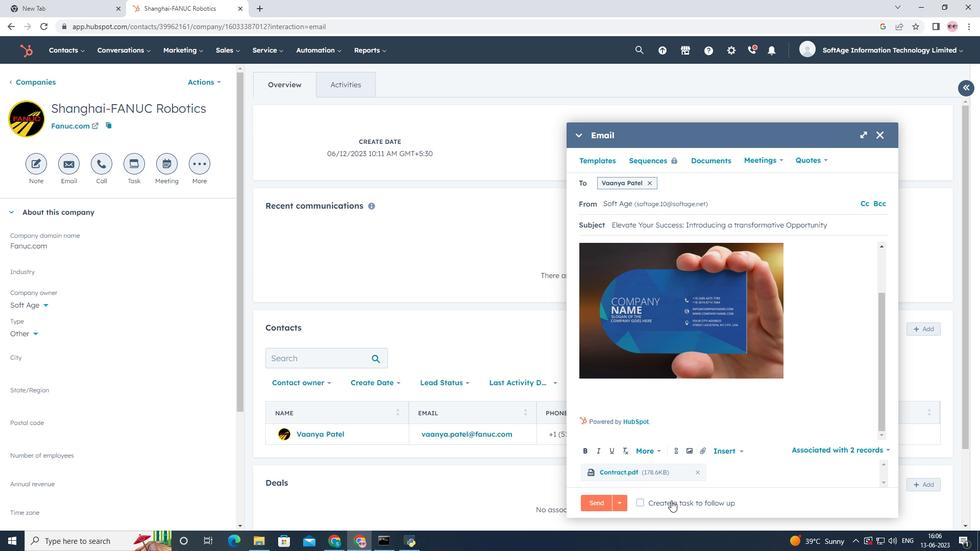 
Action: Mouse moved to (837, 503)
Screenshot: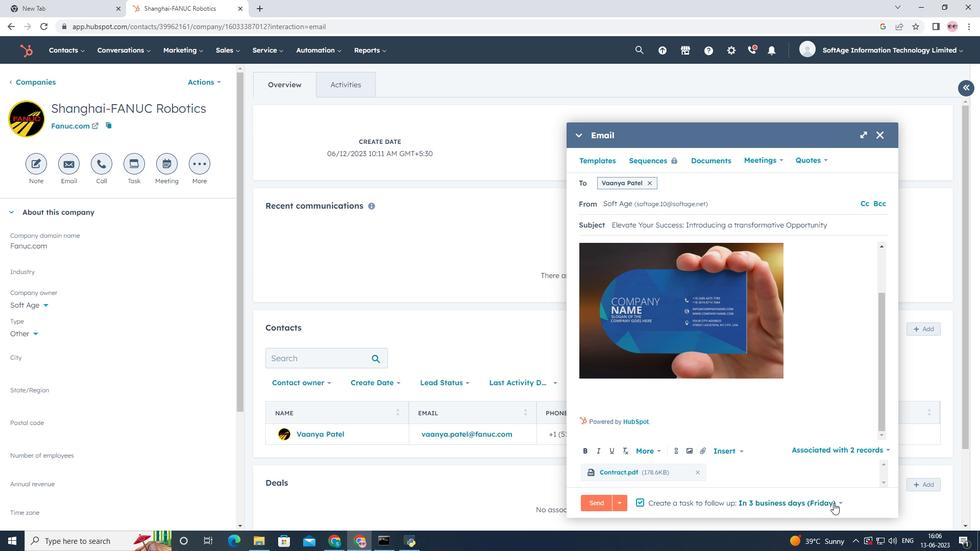 
Action: Mouse pressed left at (837, 503)
Screenshot: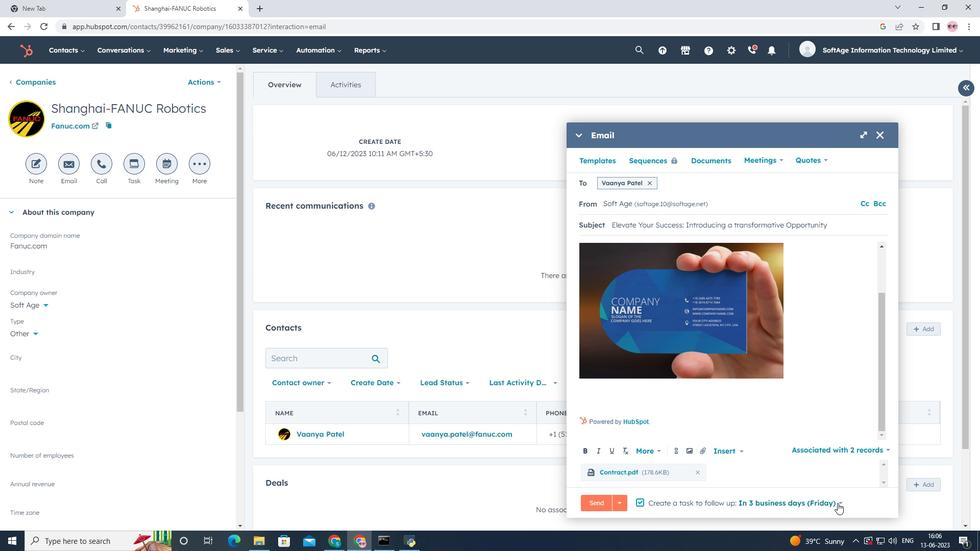 
Action: Mouse moved to (778, 469)
Screenshot: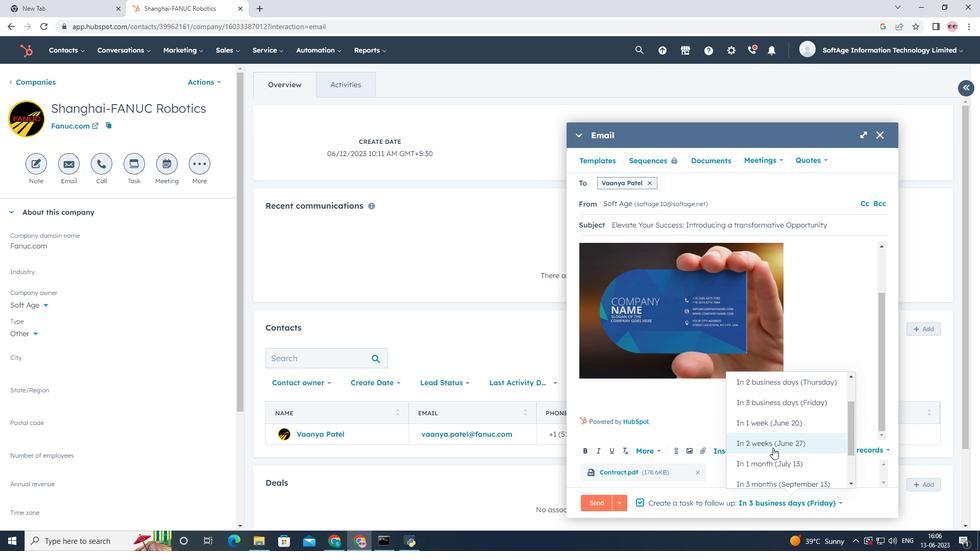 
Action: Mouse pressed left at (778, 469)
Screenshot: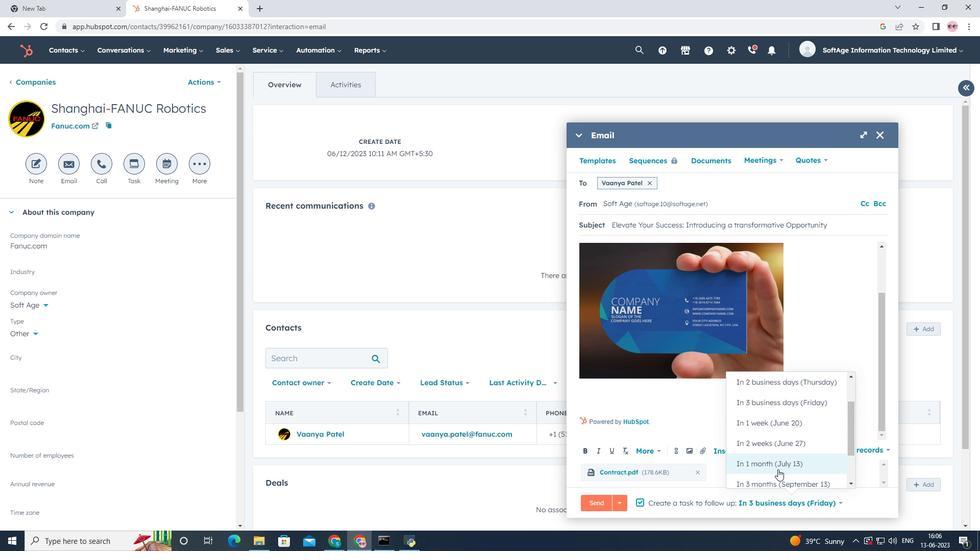 
Action: Mouse moved to (650, 180)
Screenshot: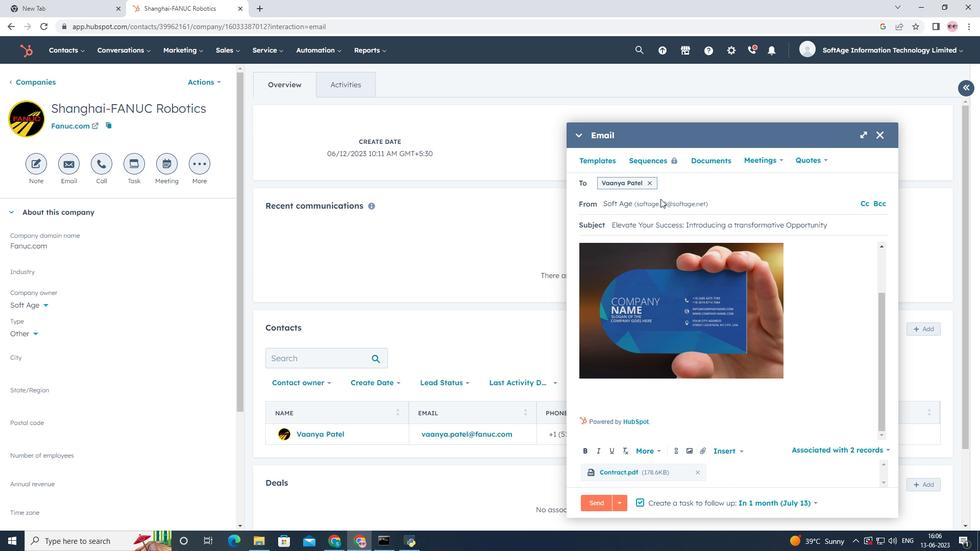 
Action: Mouse pressed left at (650, 180)
Screenshot: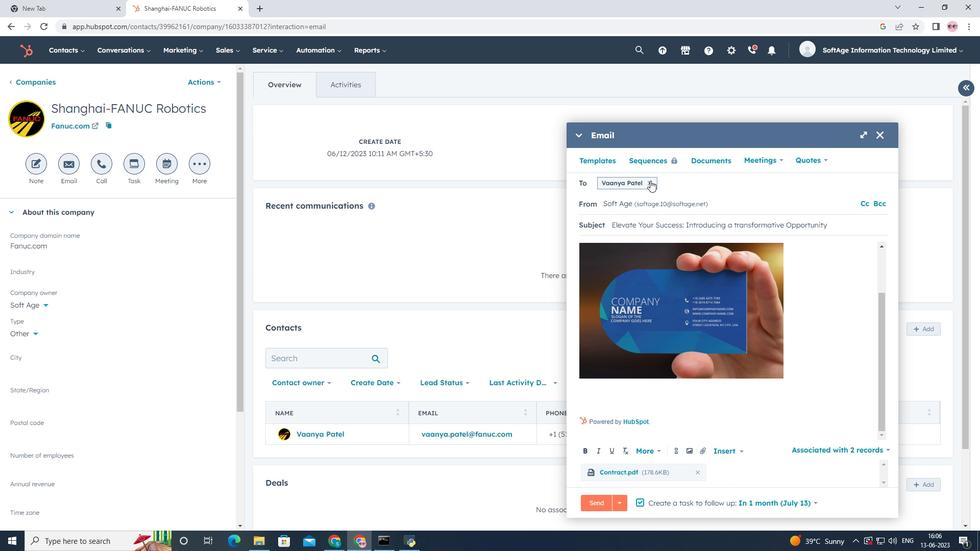 
Action: Mouse moved to (640, 187)
Screenshot: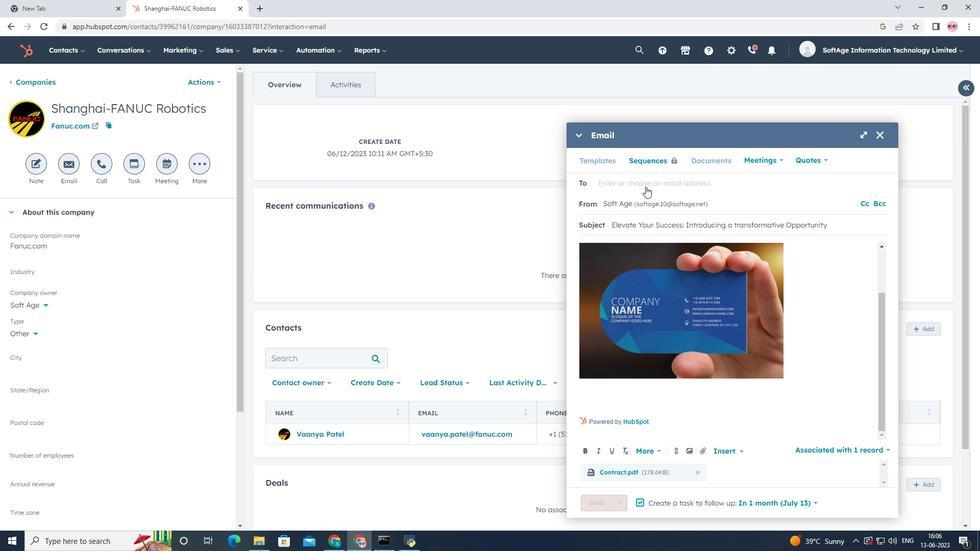 
Action: Mouse pressed left at (640, 187)
Screenshot: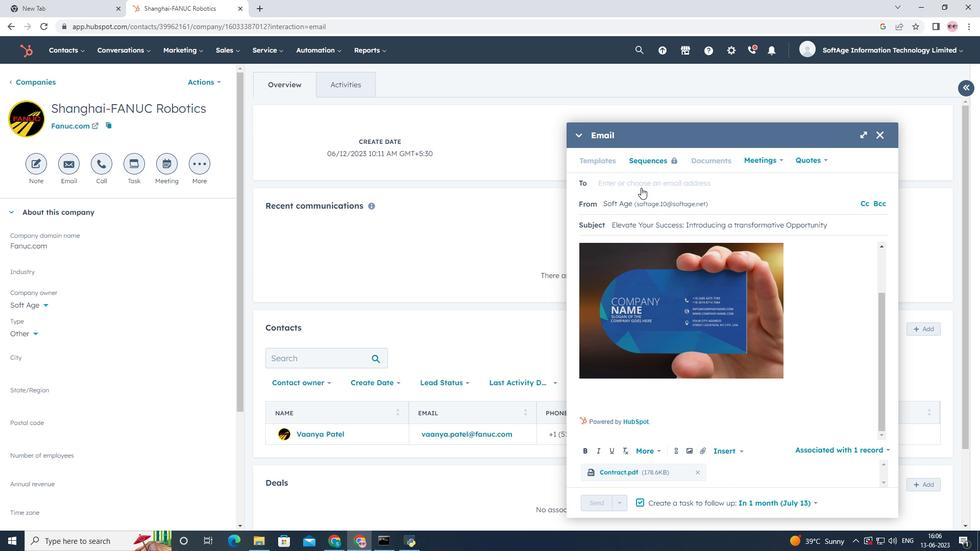 
Action: Mouse moved to (653, 210)
Screenshot: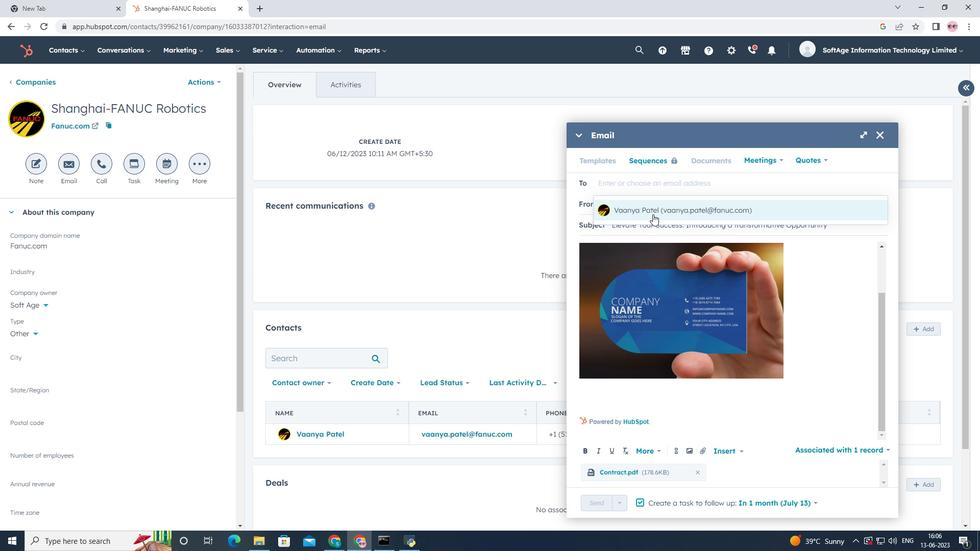 
Action: Mouse pressed left at (653, 210)
Screenshot: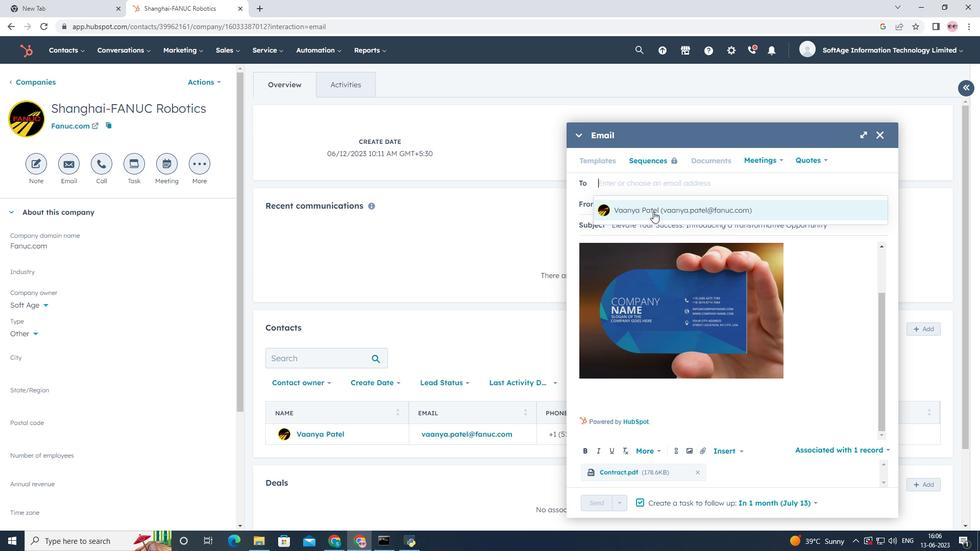 
Action: Mouse moved to (668, 347)
Screenshot: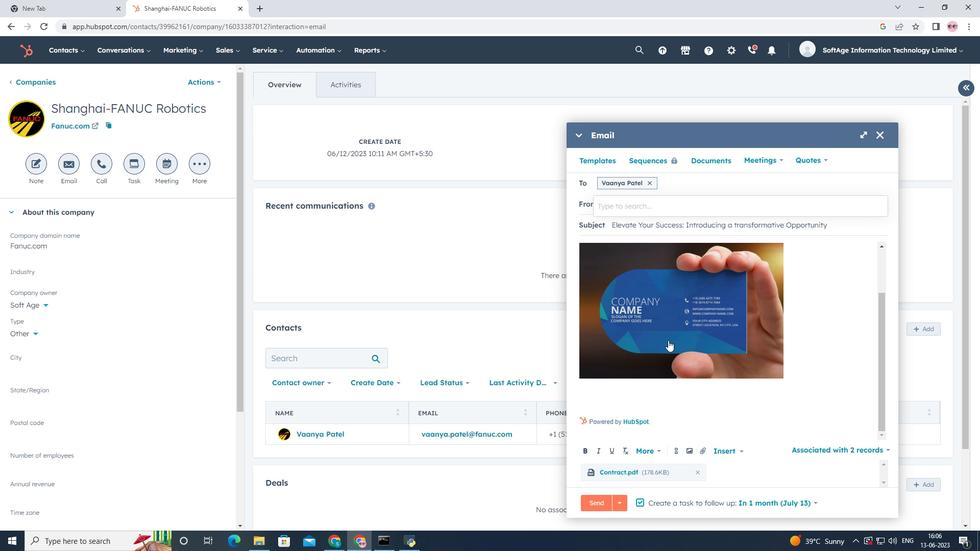 
Action: Mouse scrolled (668, 346) with delta (0, 0)
Screenshot: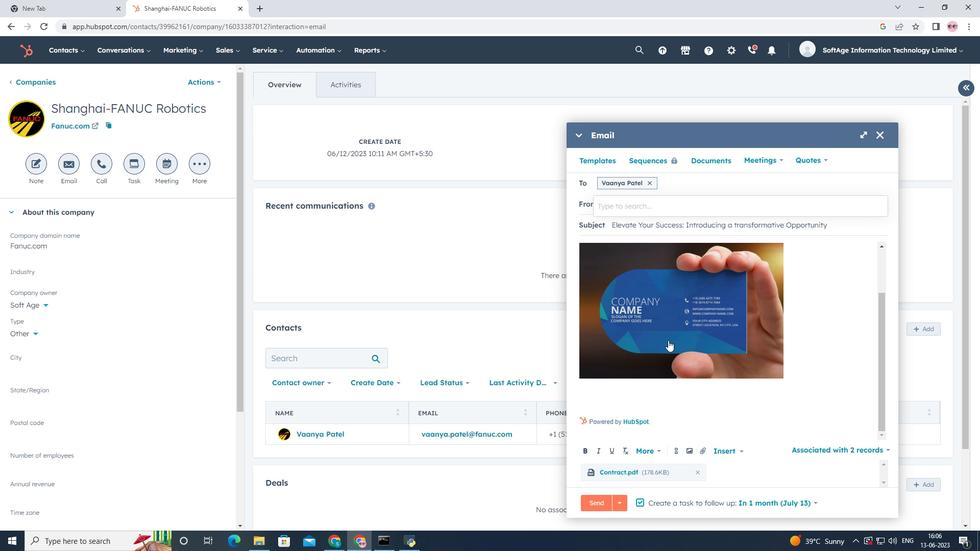 
Action: Mouse moved to (668, 351)
Screenshot: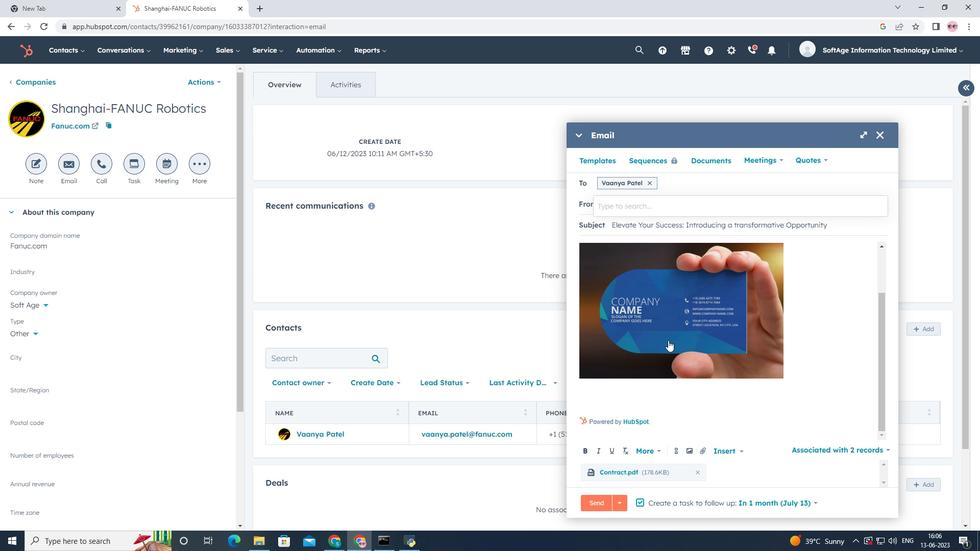 
Action: Mouse scrolled (668, 350) with delta (0, 0)
Screenshot: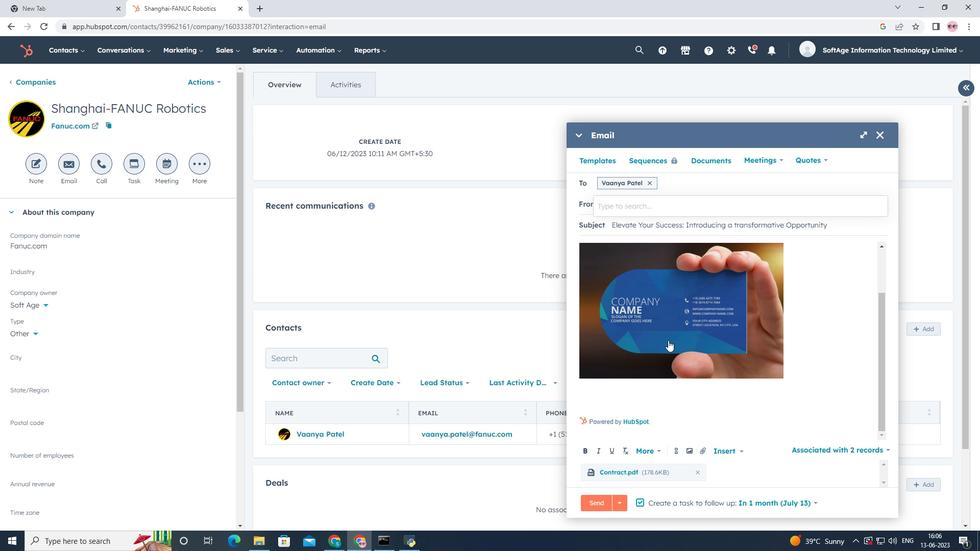 
Action: Mouse moved to (668, 355)
Screenshot: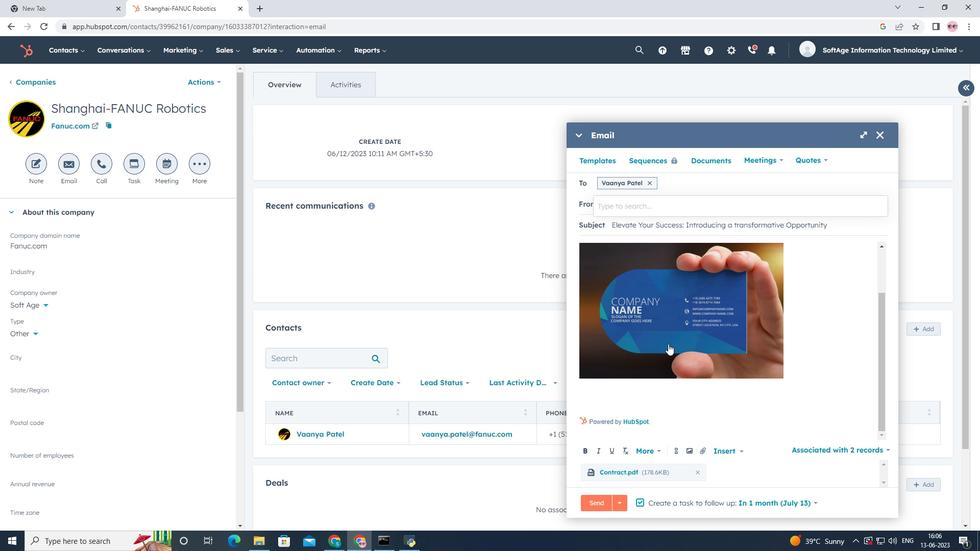
Action: Mouse scrolled (668, 354) with delta (0, 0)
Screenshot: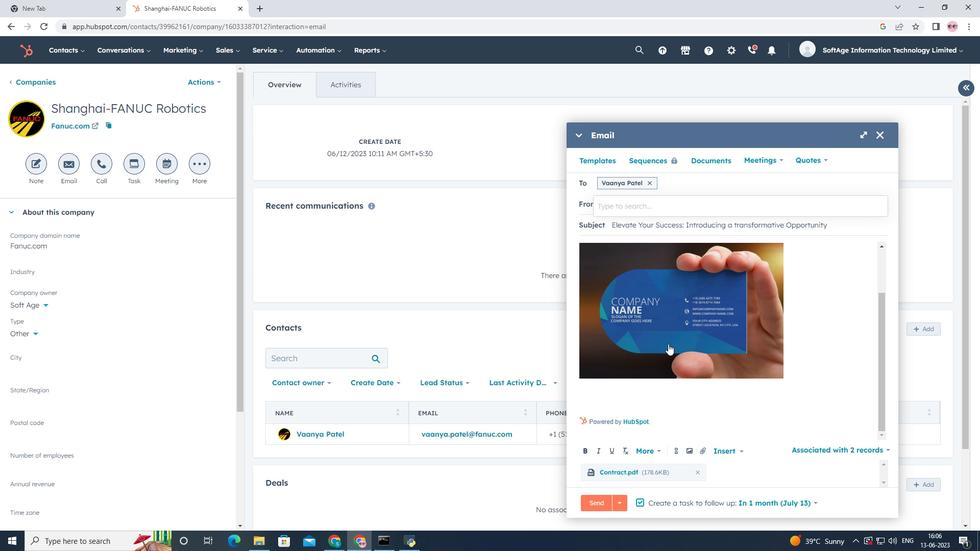 
Action: Mouse moved to (668, 357)
Screenshot: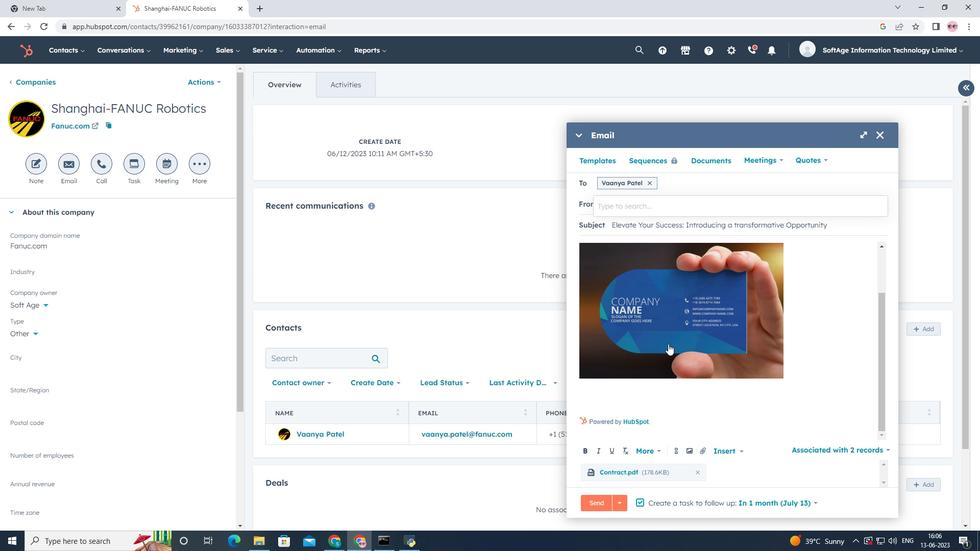 
Action: Mouse scrolled (668, 357) with delta (0, 0)
Screenshot: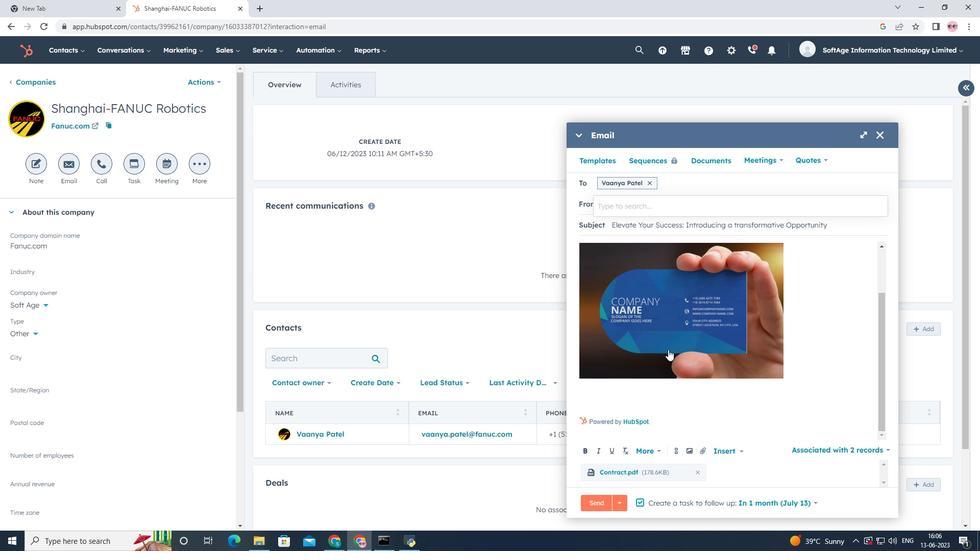 
Action: Mouse moved to (599, 505)
Screenshot: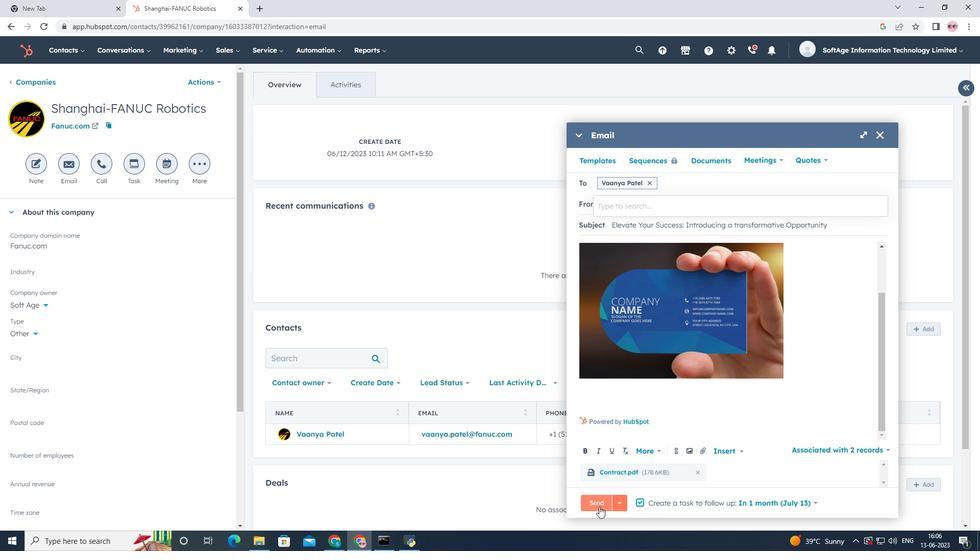 
Action: Mouse pressed left at (599, 505)
Screenshot: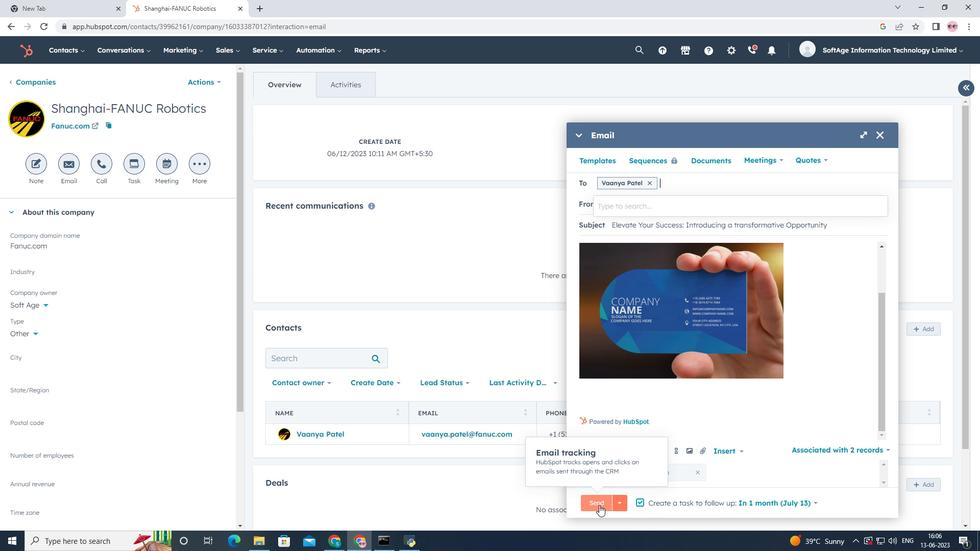
Action: Mouse moved to (618, 339)
Screenshot: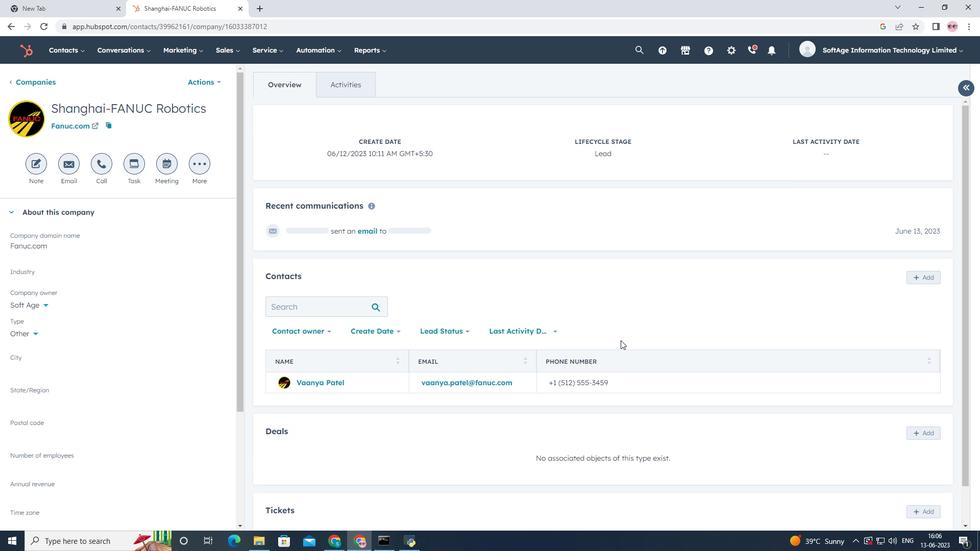 
Action: Mouse scrolled (618, 338) with delta (0, 0)
Screenshot: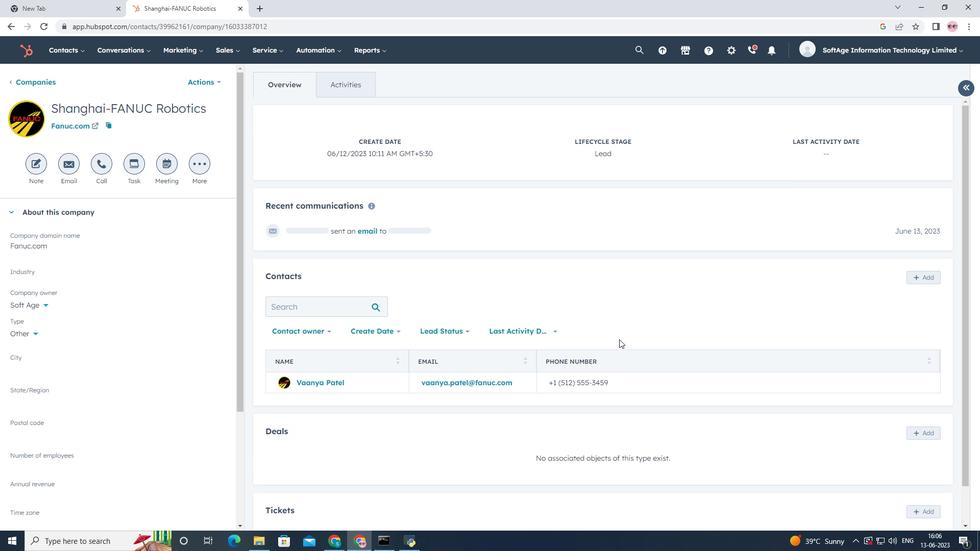 
Action: Mouse scrolled (618, 338) with delta (0, 0)
Screenshot: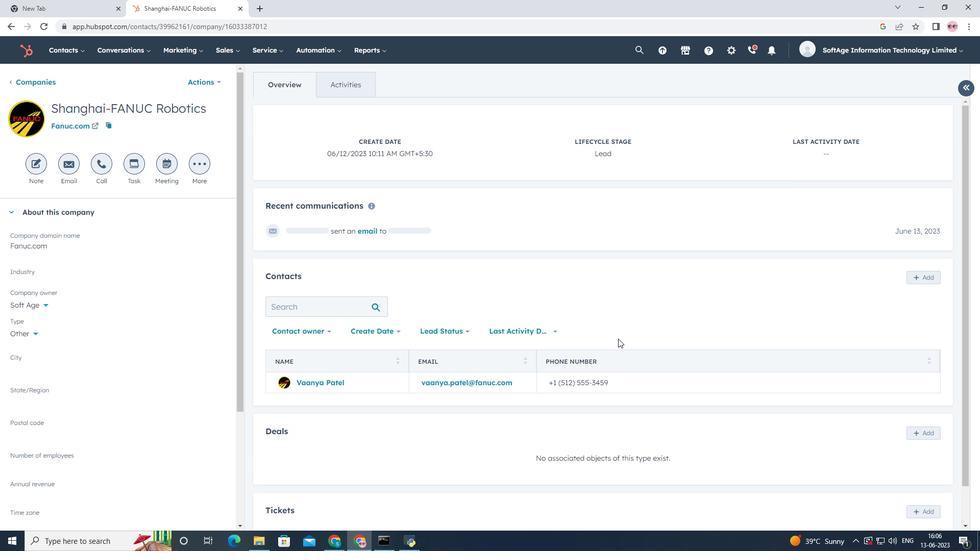 
Action: Mouse scrolled (618, 338) with delta (0, 0)
Screenshot: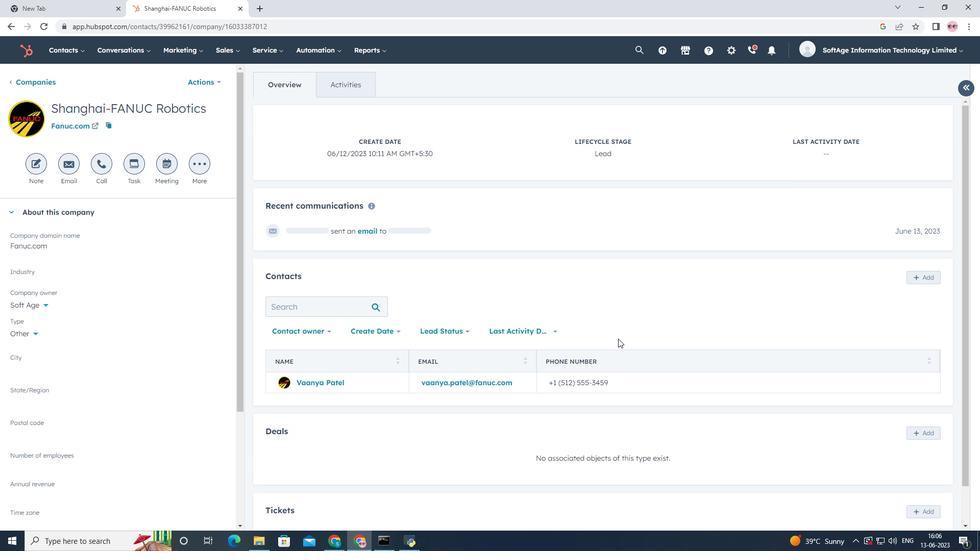 
Action: Mouse scrolled (618, 338) with delta (0, 0)
Screenshot: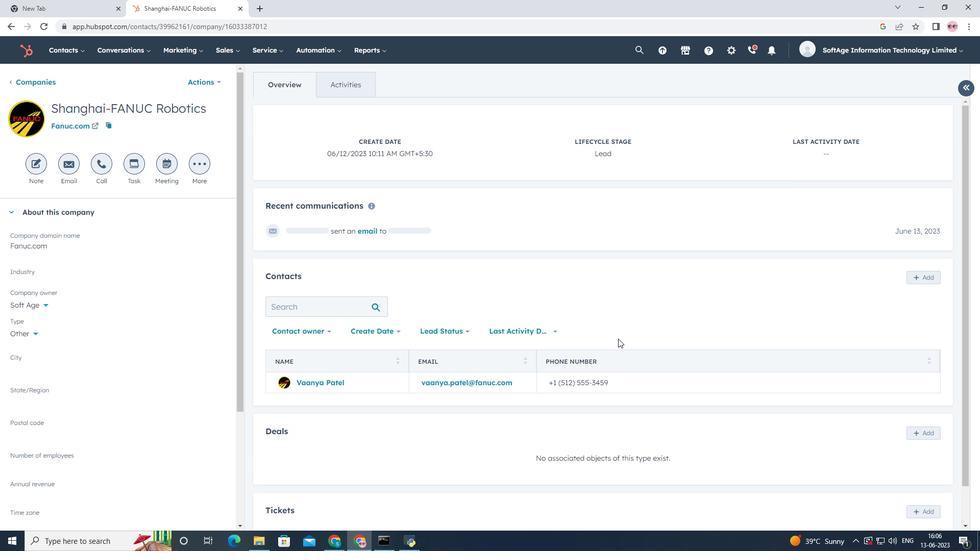 
Action: Mouse moved to (618, 339)
Screenshot: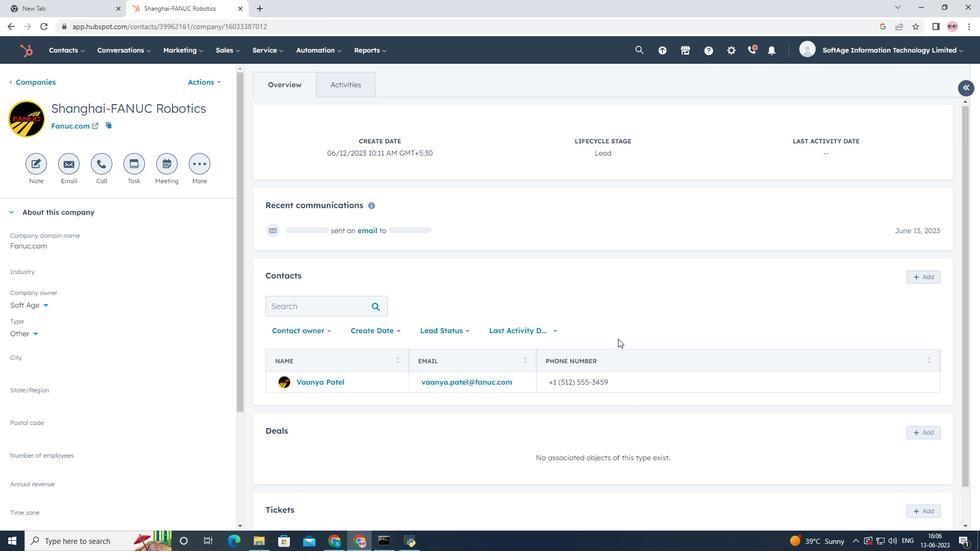 
Action: Mouse scrolled (618, 338) with delta (0, 0)
Screenshot: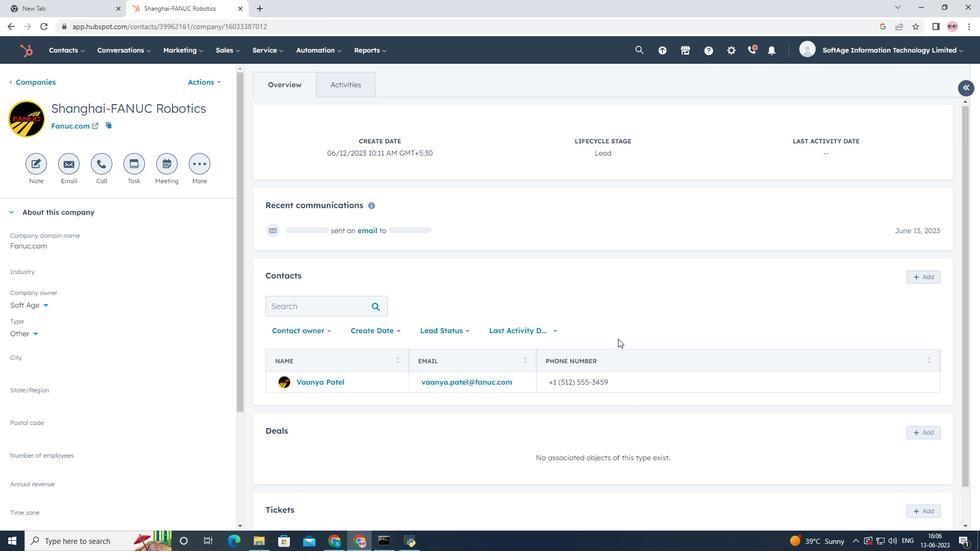 
Action: Mouse scrolled (618, 339) with delta (0, 0)
Screenshot: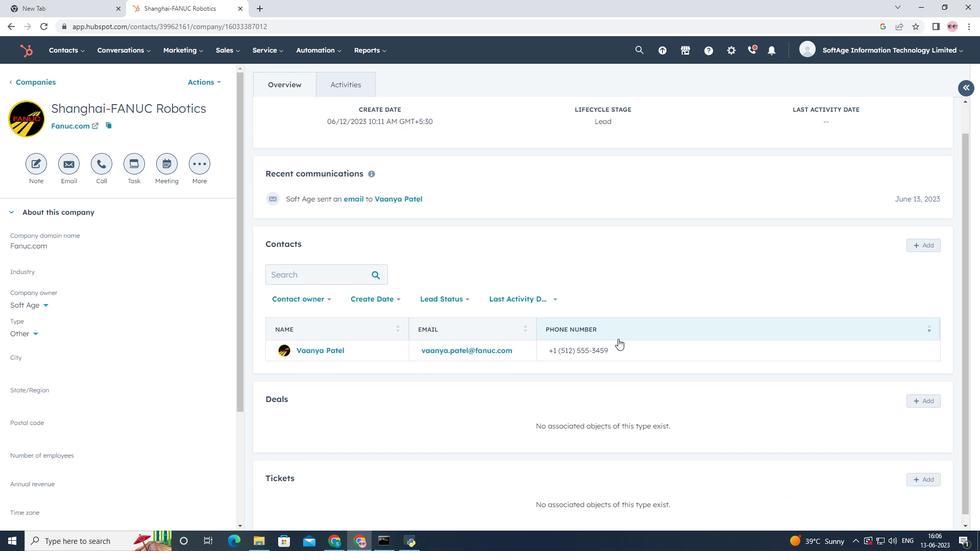 
Action: Mouse scrolled (618, 339) with delta (0, 0)
Screenshot: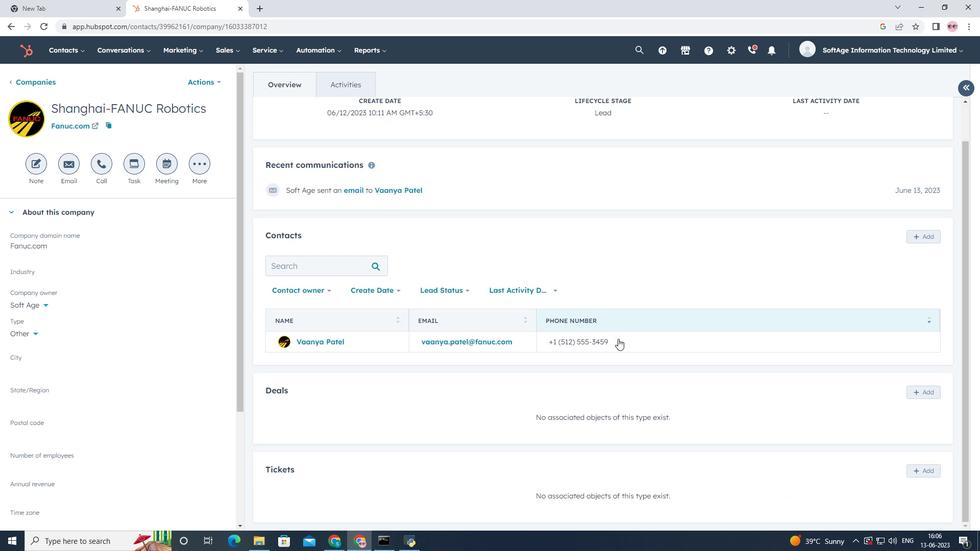 
Action: Mouse scrolled (618, 339) with delta (0, 0)
Screenshot: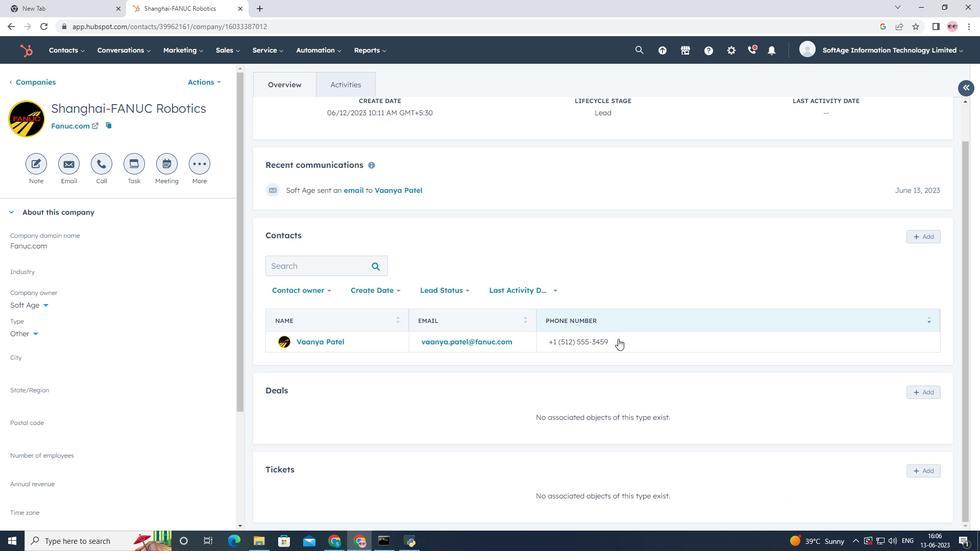 
Action: Mouse scrolled (618, 339) with delta (0, 0)
Screenshot: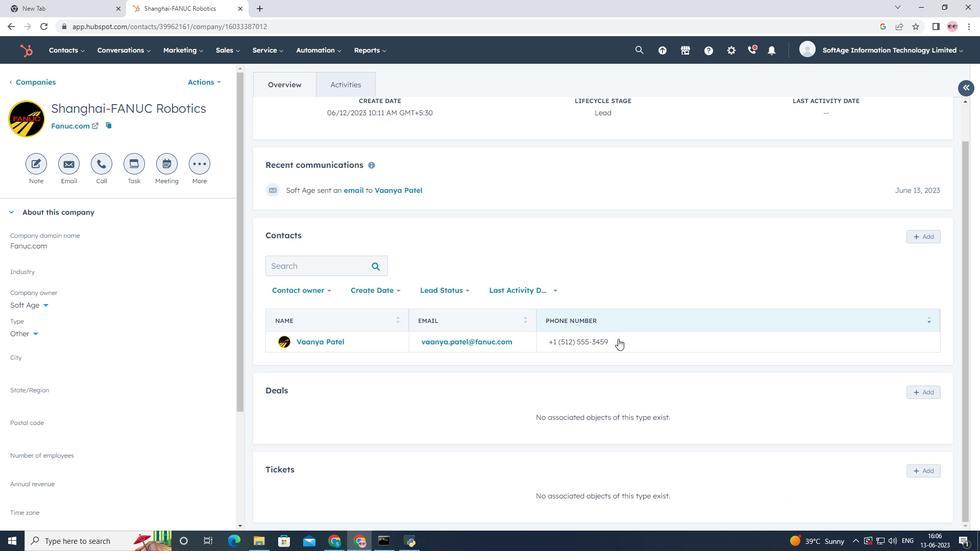 
Action: Mouse scrolled (618, 339) with delta (0, 0)
Screenshot: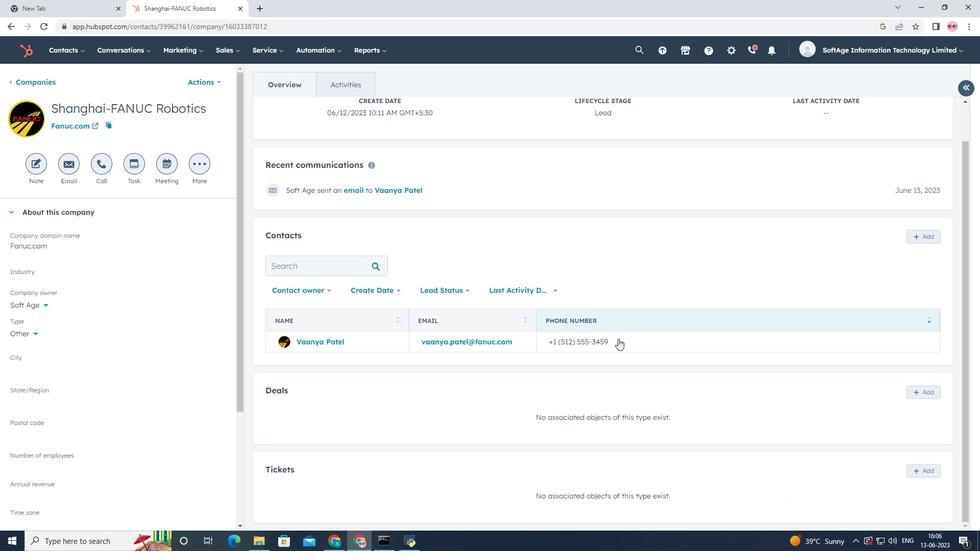 
Action: Mouse scrolled (618, 339) with delta (0, 0)
Screenshot: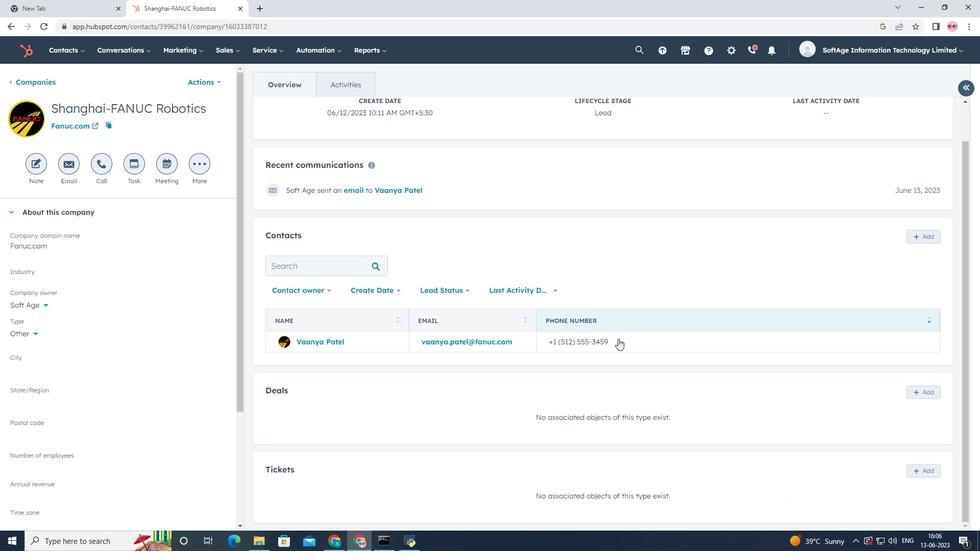 
Action: Mouse moved to (618, 328)
Screenshot: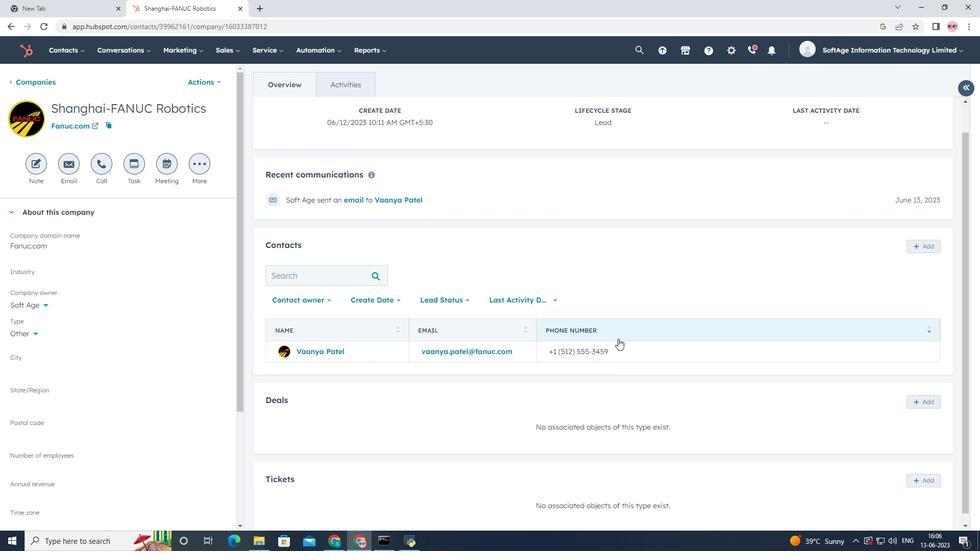 
